 Task: Create a due date automation trigger when advanced on, on the tuesday of the week before a card is due add dates starting next week at 11:00 AM.
Action: Mouse moved to (1323, 101)
Screenshot: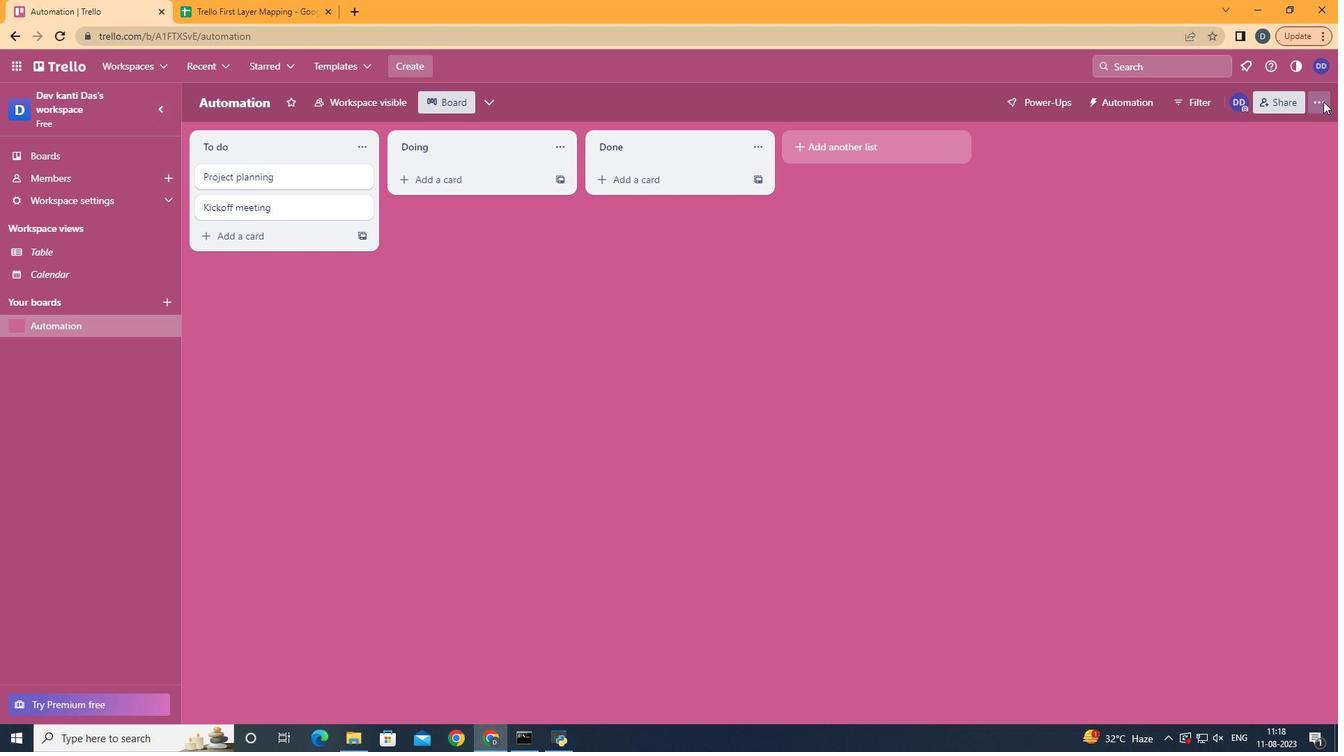 
Action: Mouse pressed left at (1323, 101)
Screenshot: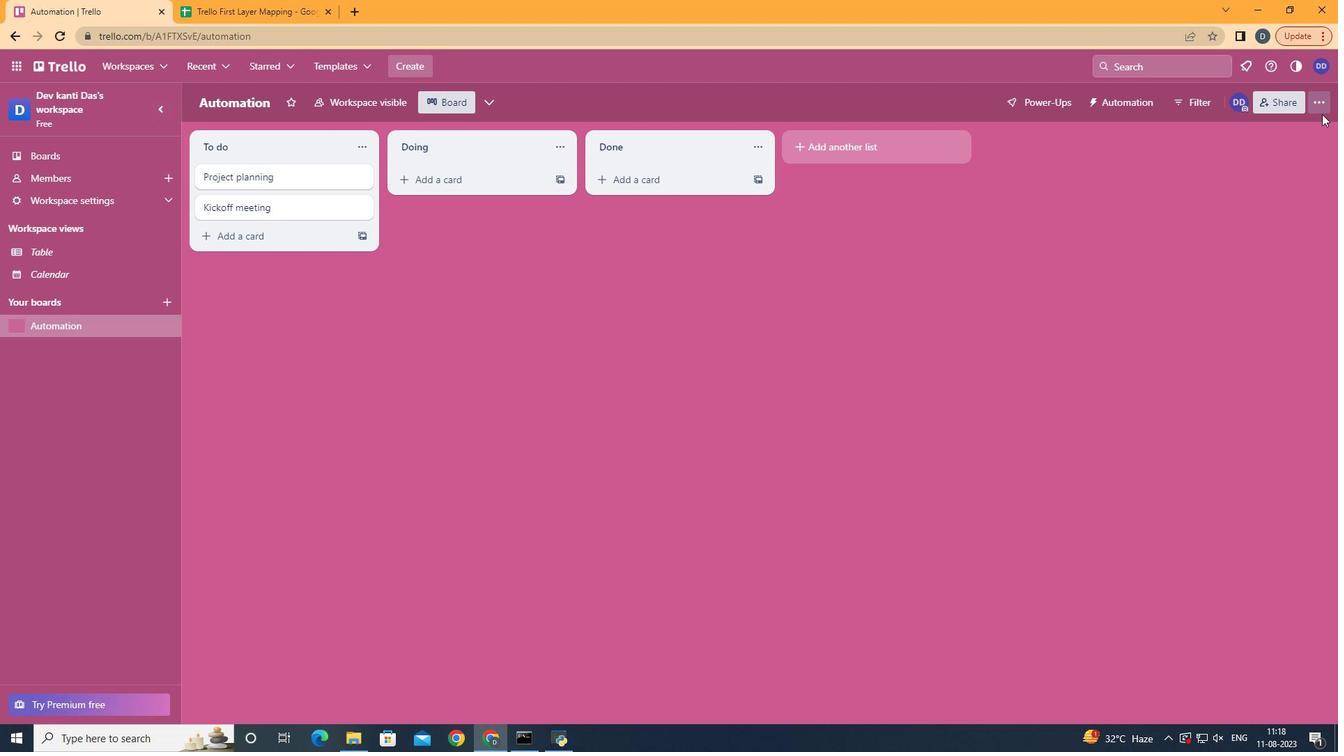 
Action: Mouse moved to (1252, 295)
Screenshot: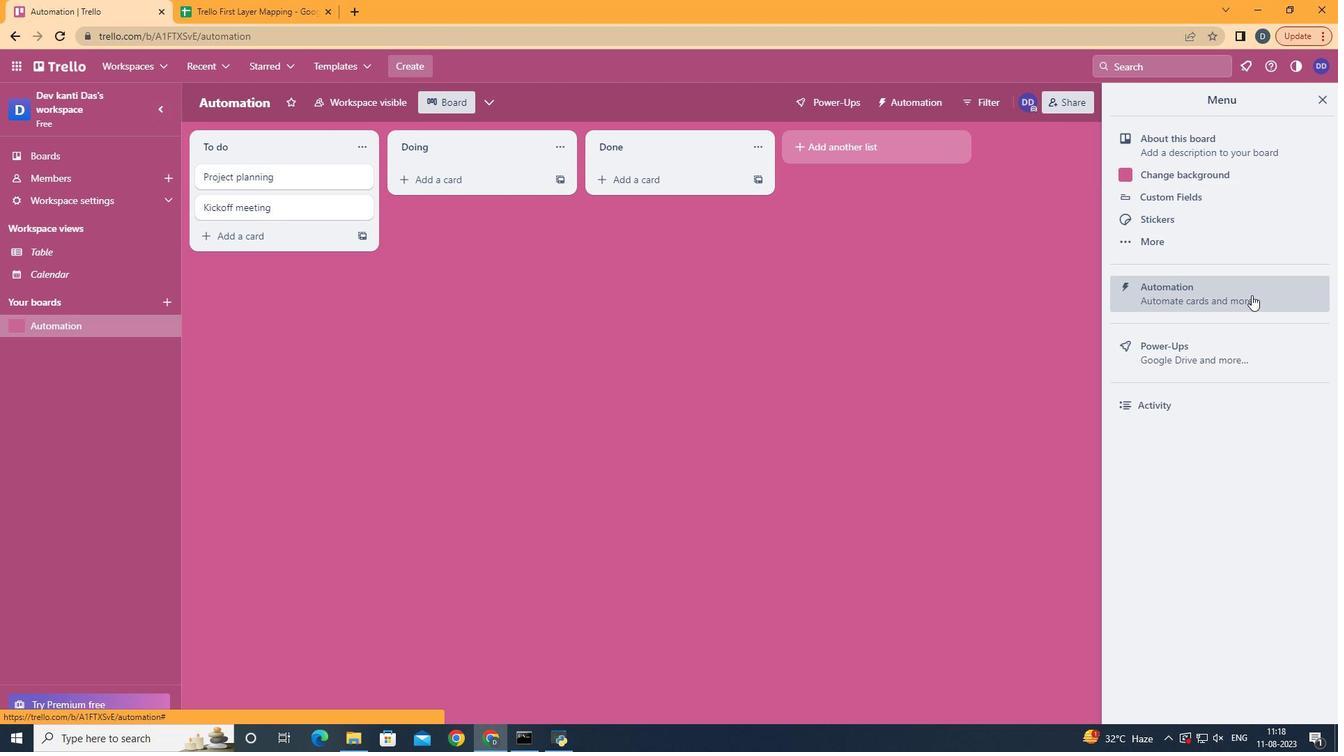 
Action: Mouse pressed left at (1252, 295)
Screenshot: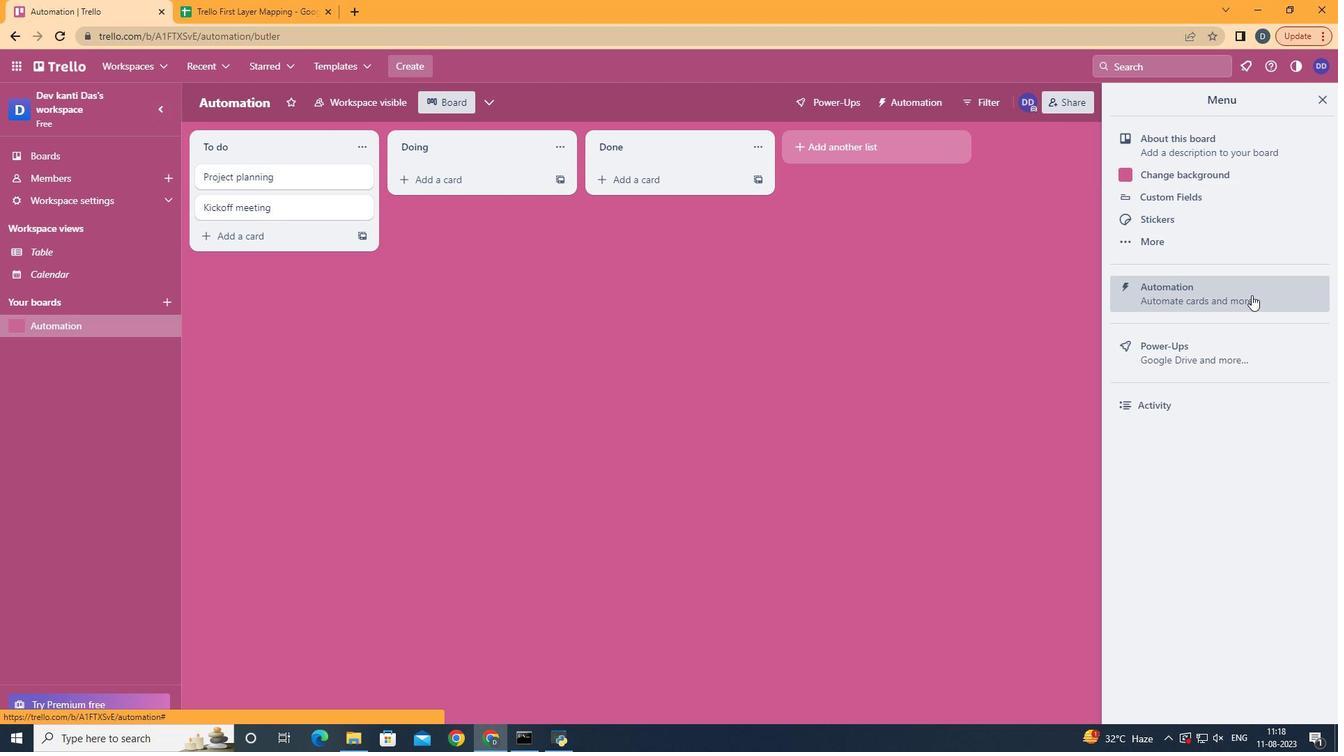 
Action: Mouse moved to (291, 282)
Screenshot: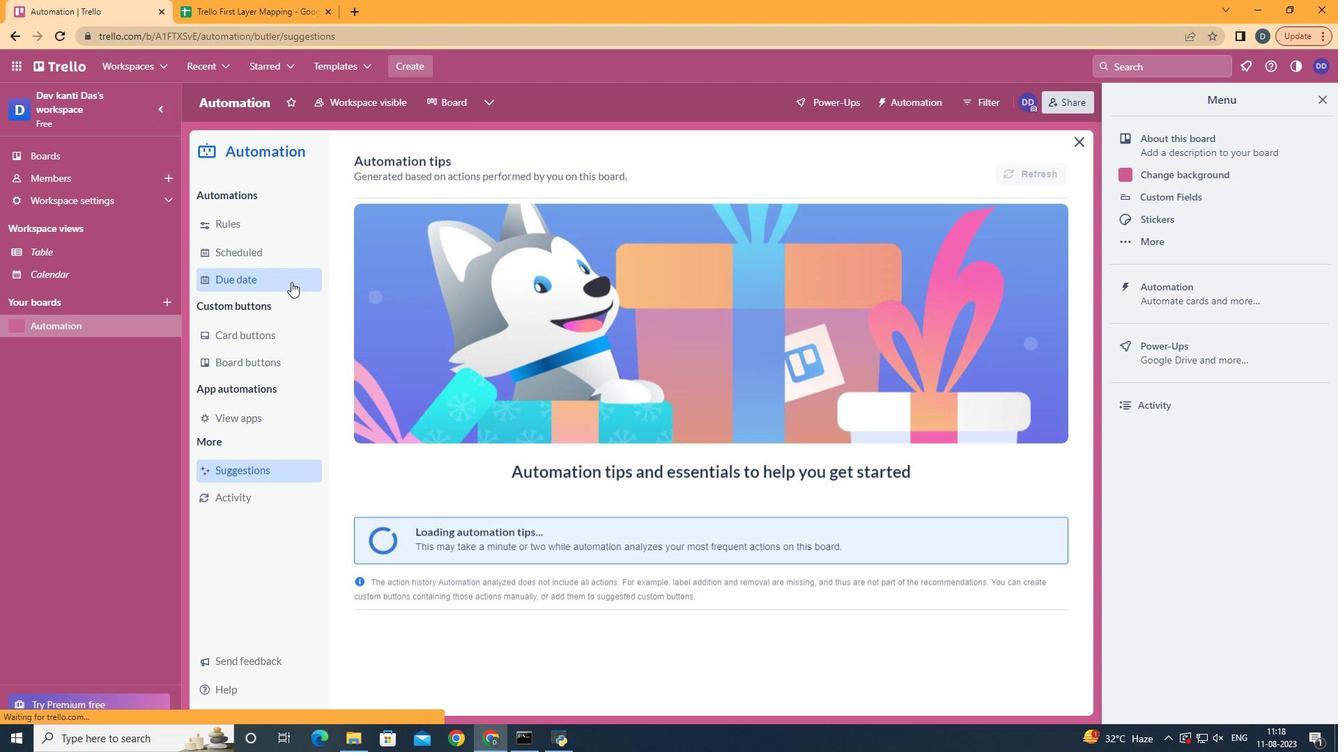 
Action: Mouse pressed left at (291, 282)
Screenshot: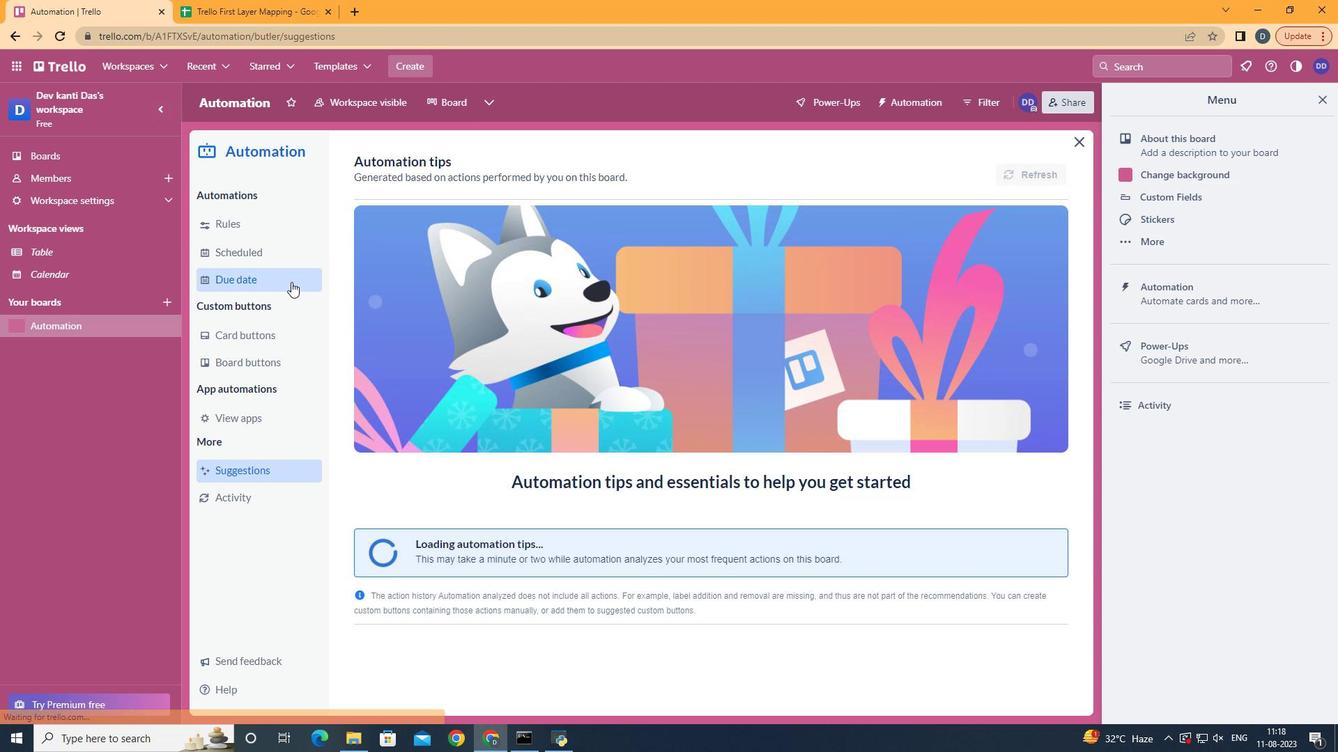 
Action: Mouse moved to (977, 162)
Screenshot: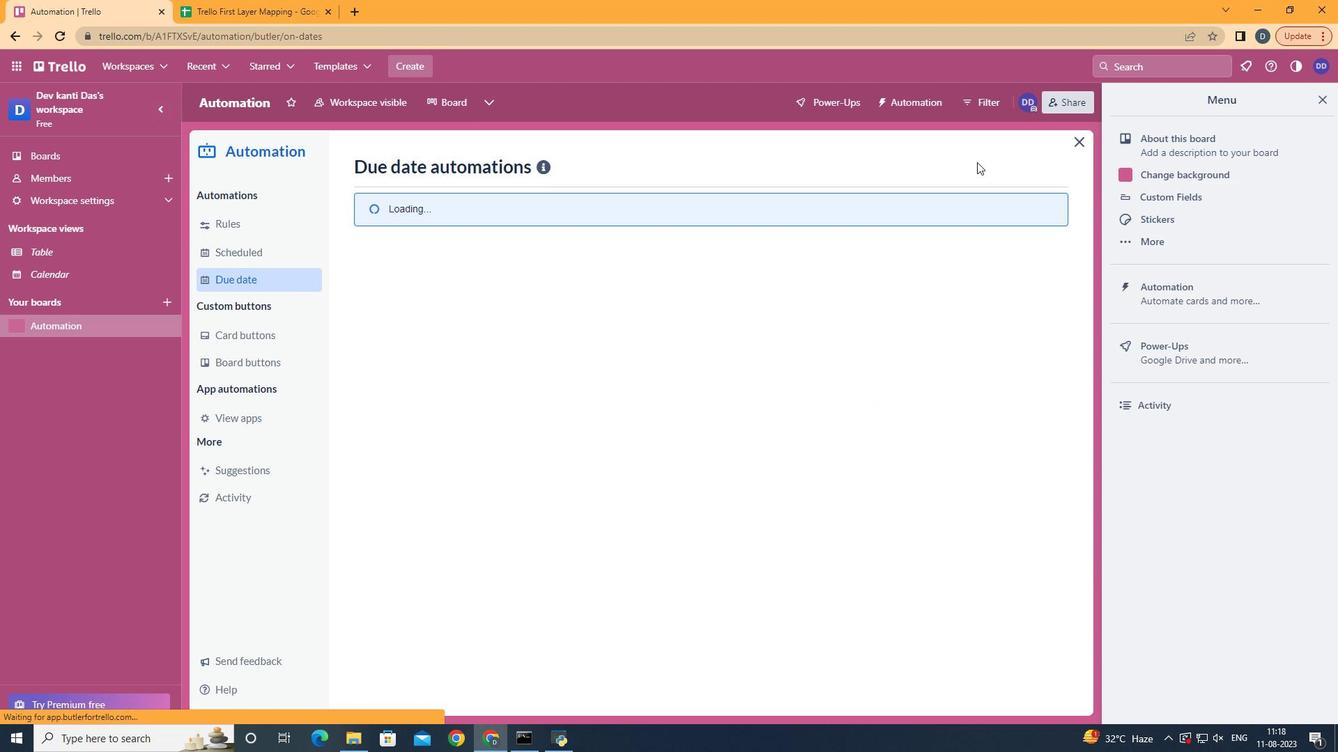 
Action: Mouse pressed left at (977, 162)
Screenshot: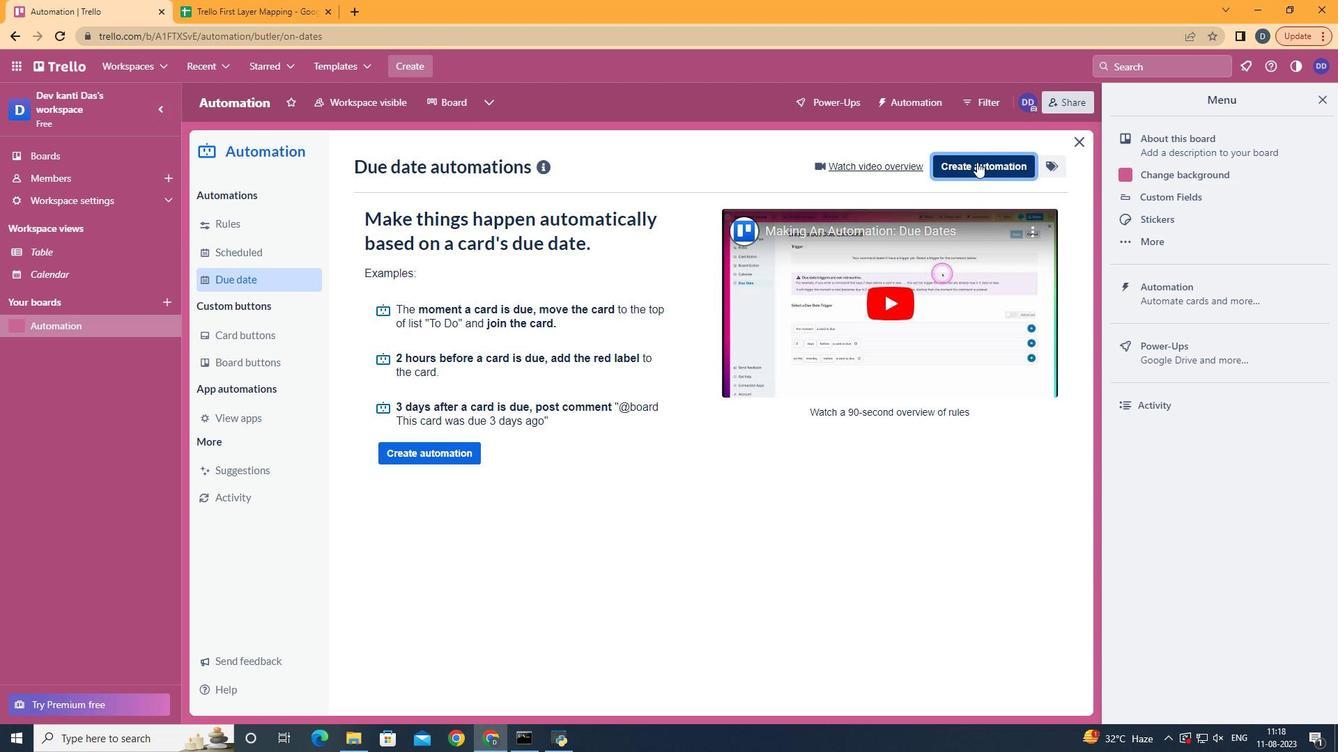 
Action: Mouse moved to (699, 299)
Screenshot: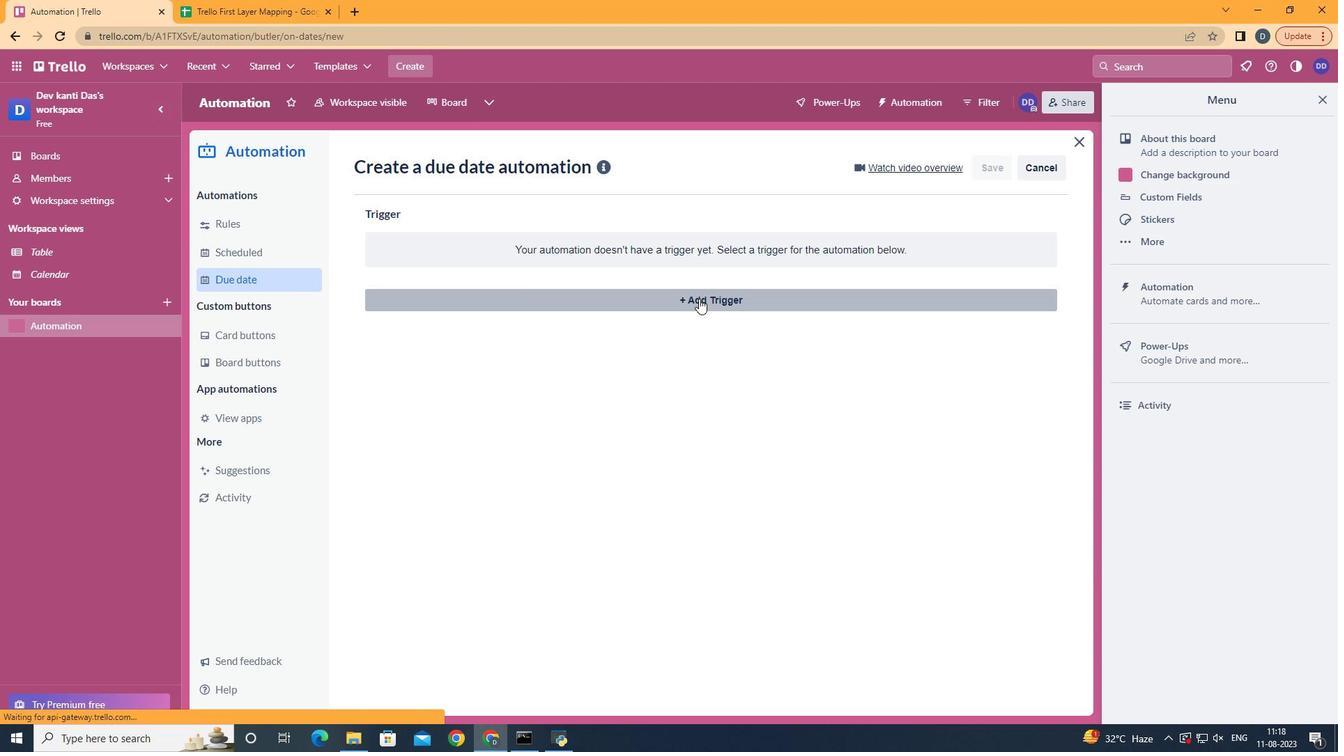 
Action: Mouse pressed left at (699, 299)
Screenshot: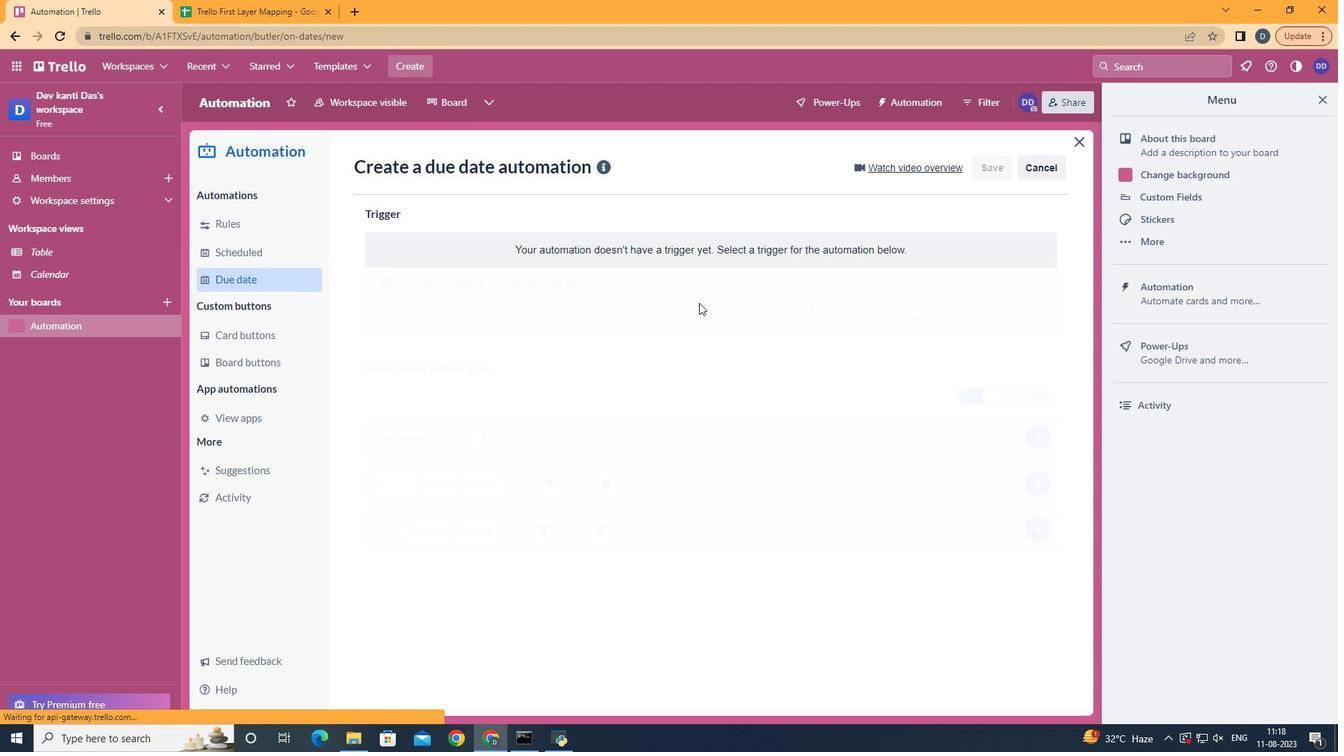 
Action: Mouse moved to (444, 382)
Screenshot: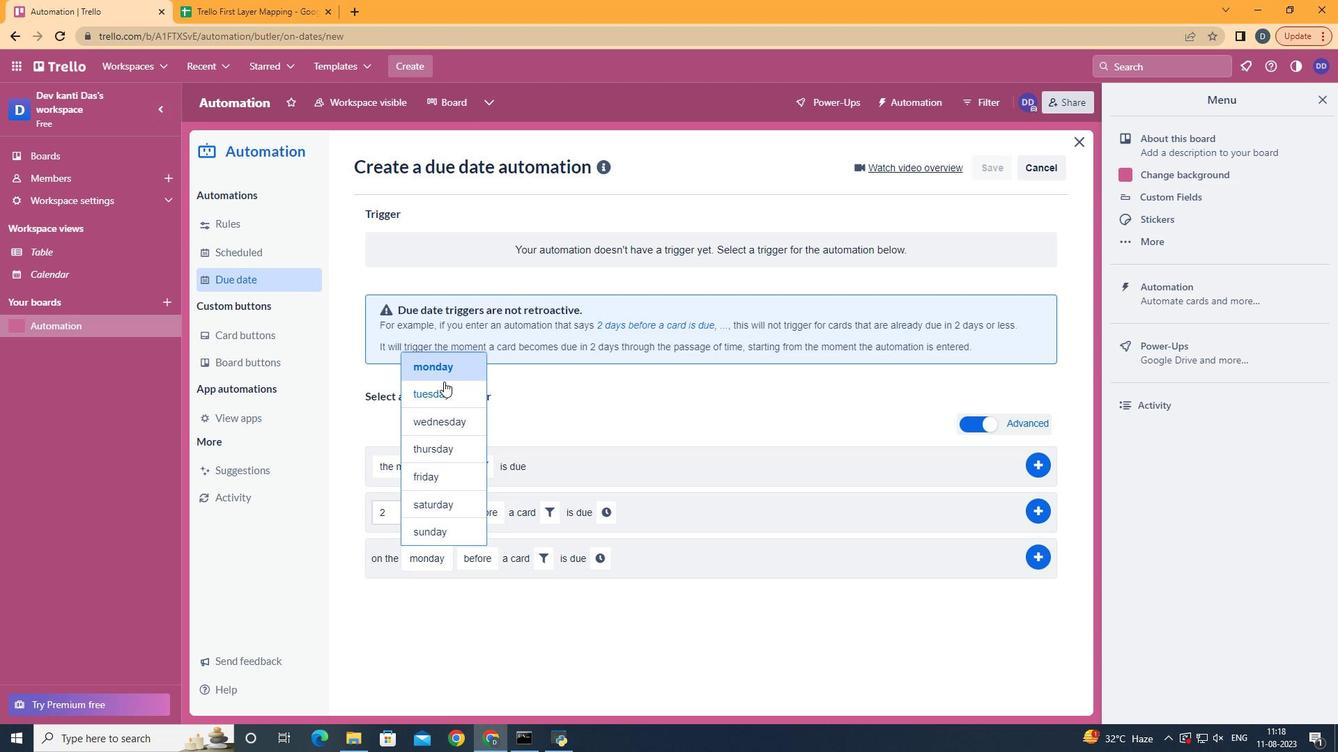 
Action: Mouse pressed left at (444, 382)
Screenshot: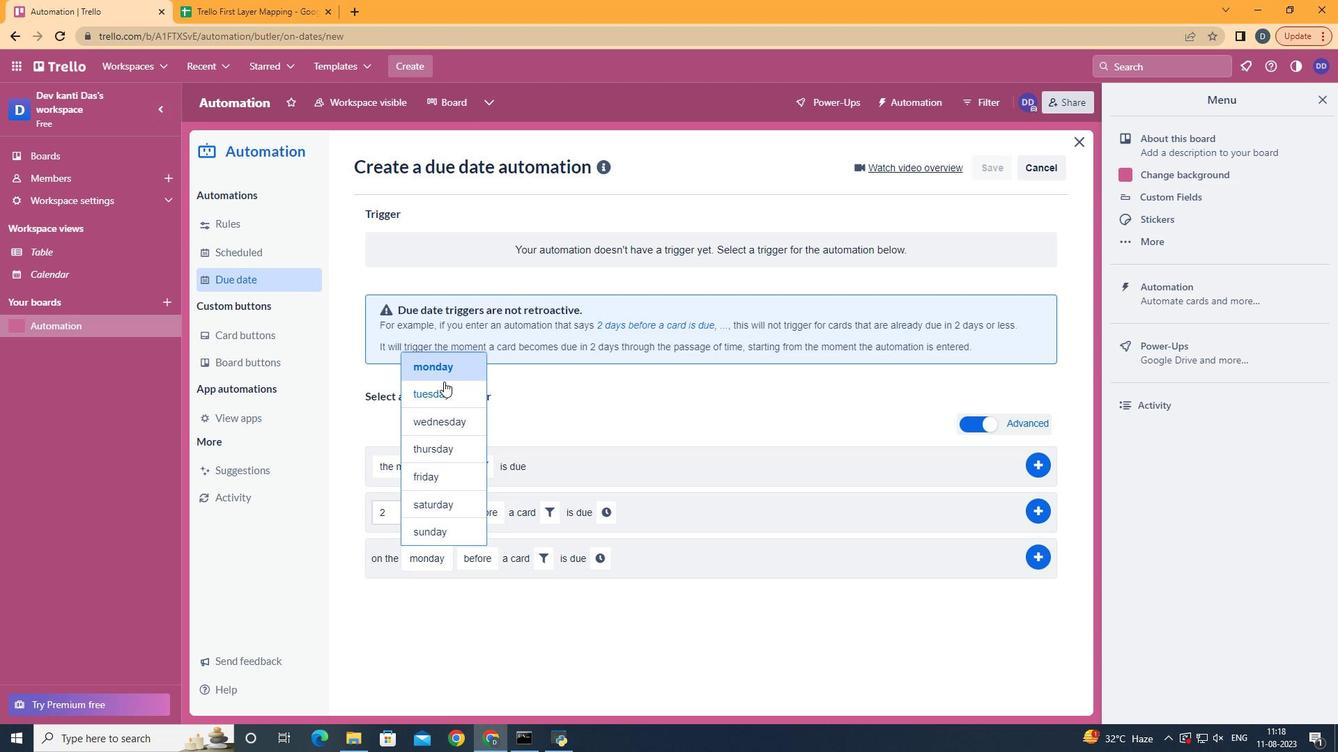 
Action: Mouse moved to (510, 669)
Screenshot: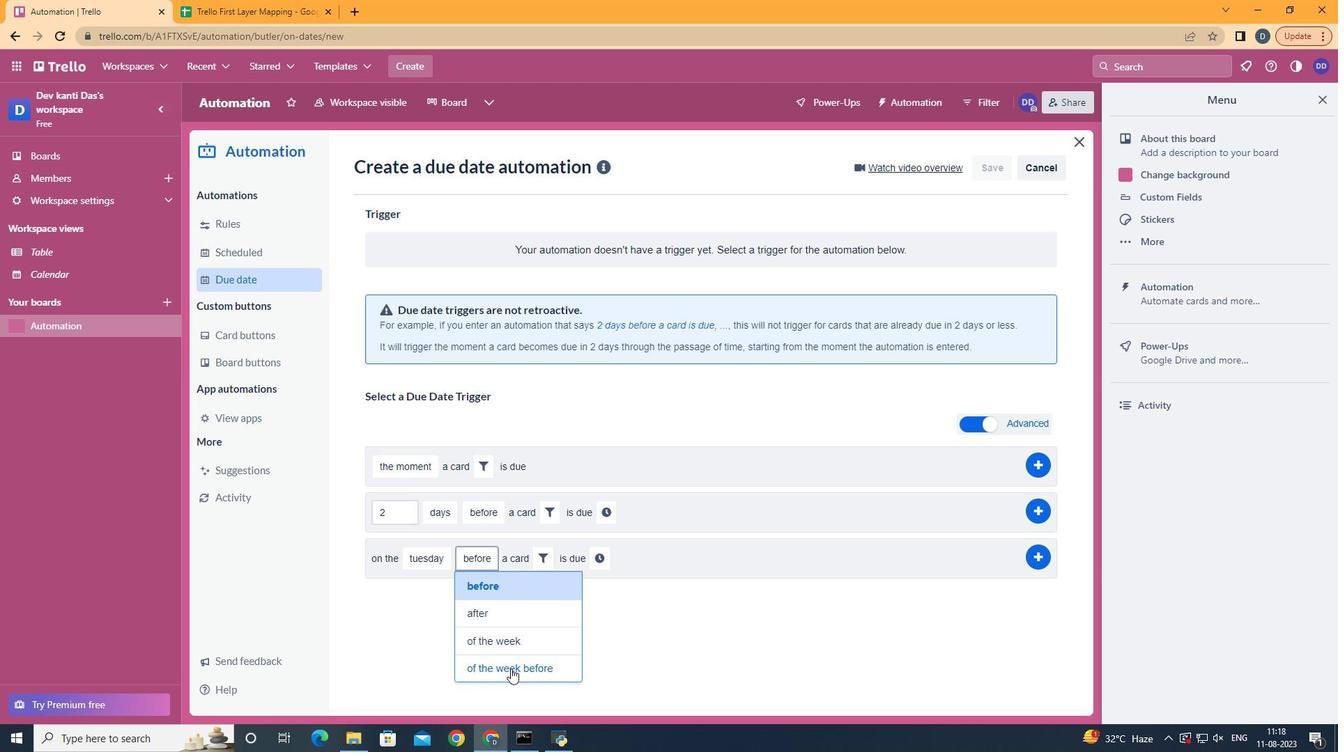 
Action: Mouse pressed left at (510, 669)
Screenshot: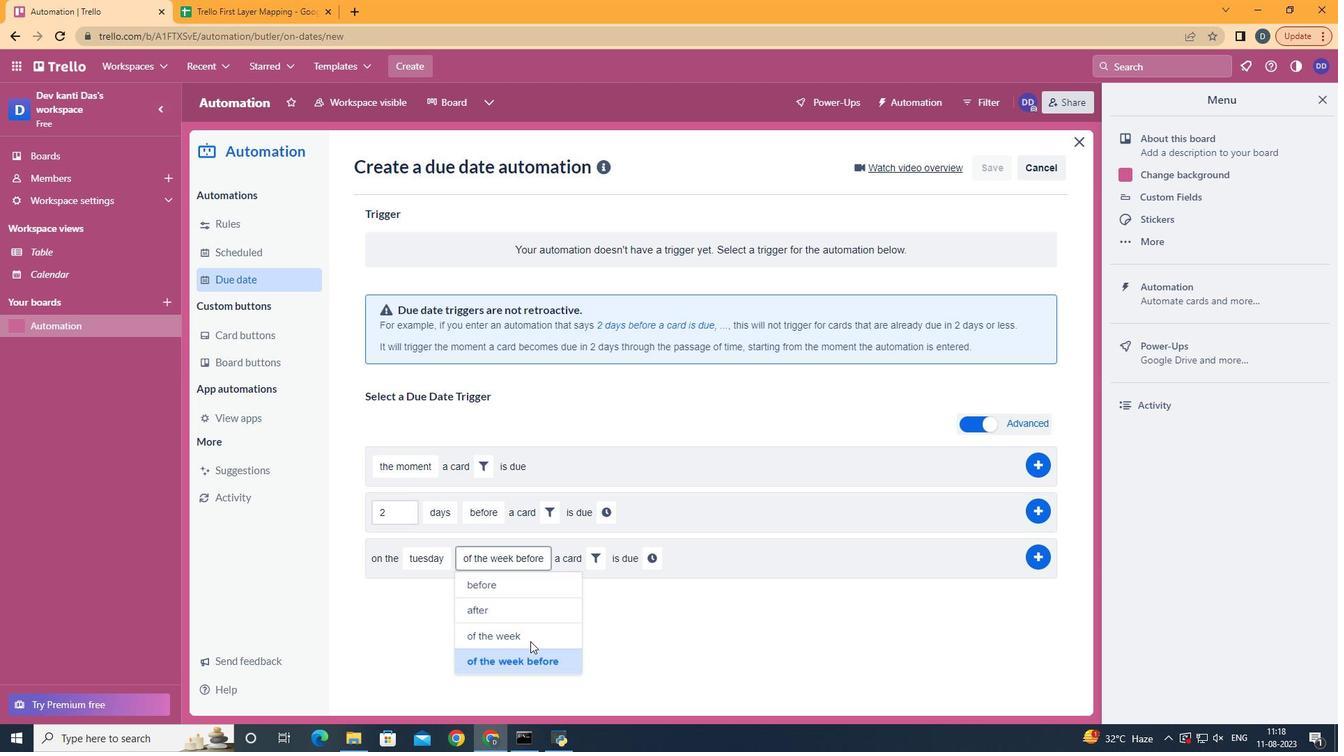 
Action: Mouse moved to (585, 556)
Screenshot: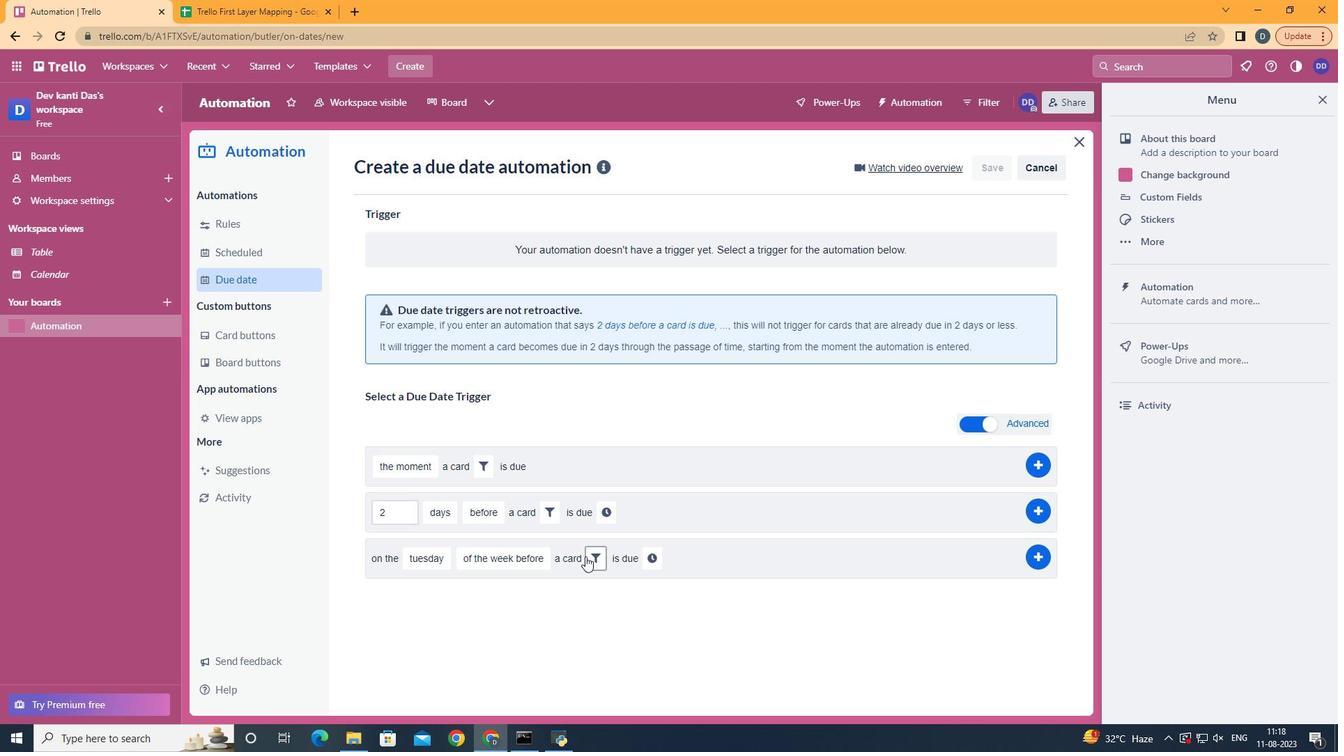 
Action: Mouse pressed left at (585, 556)
Screenshot: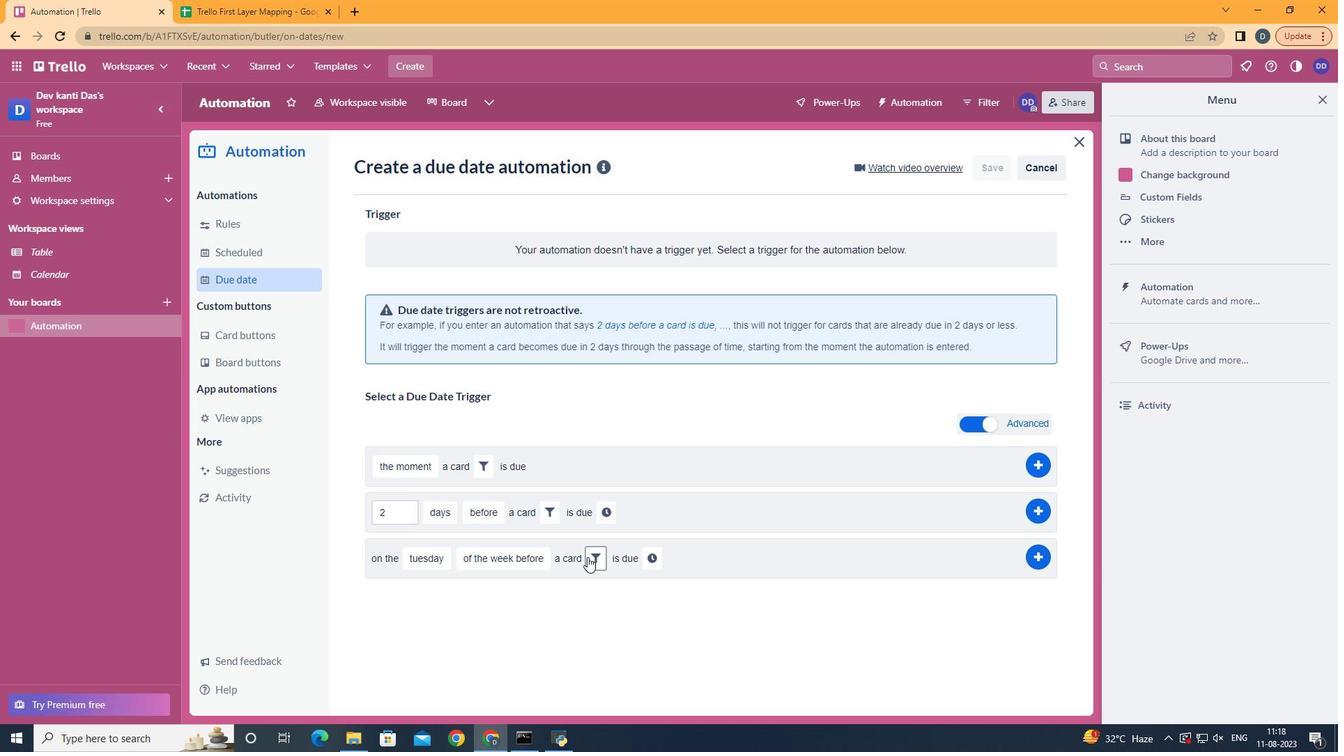 
Action: Mouse moved to (667, 600)
Screenshot: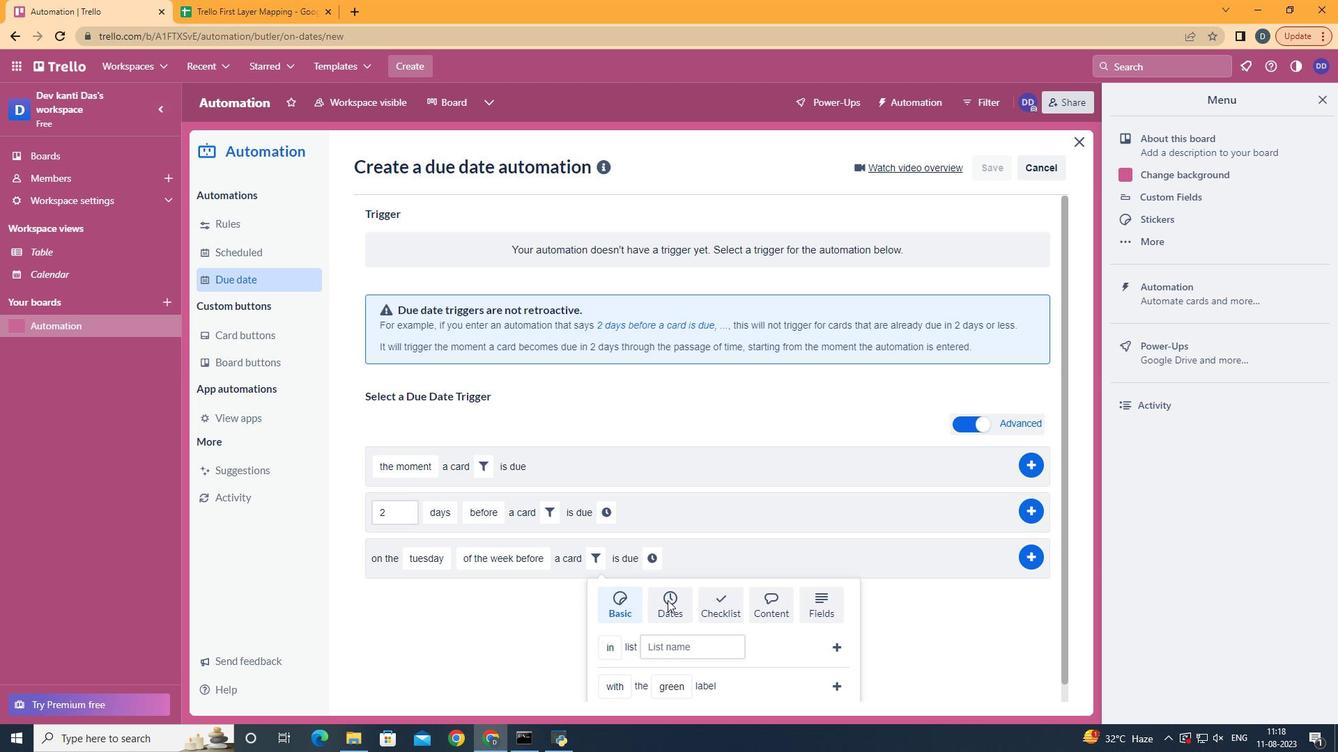 
Action: Mouse pressed left at (667, 600)
Screenshot: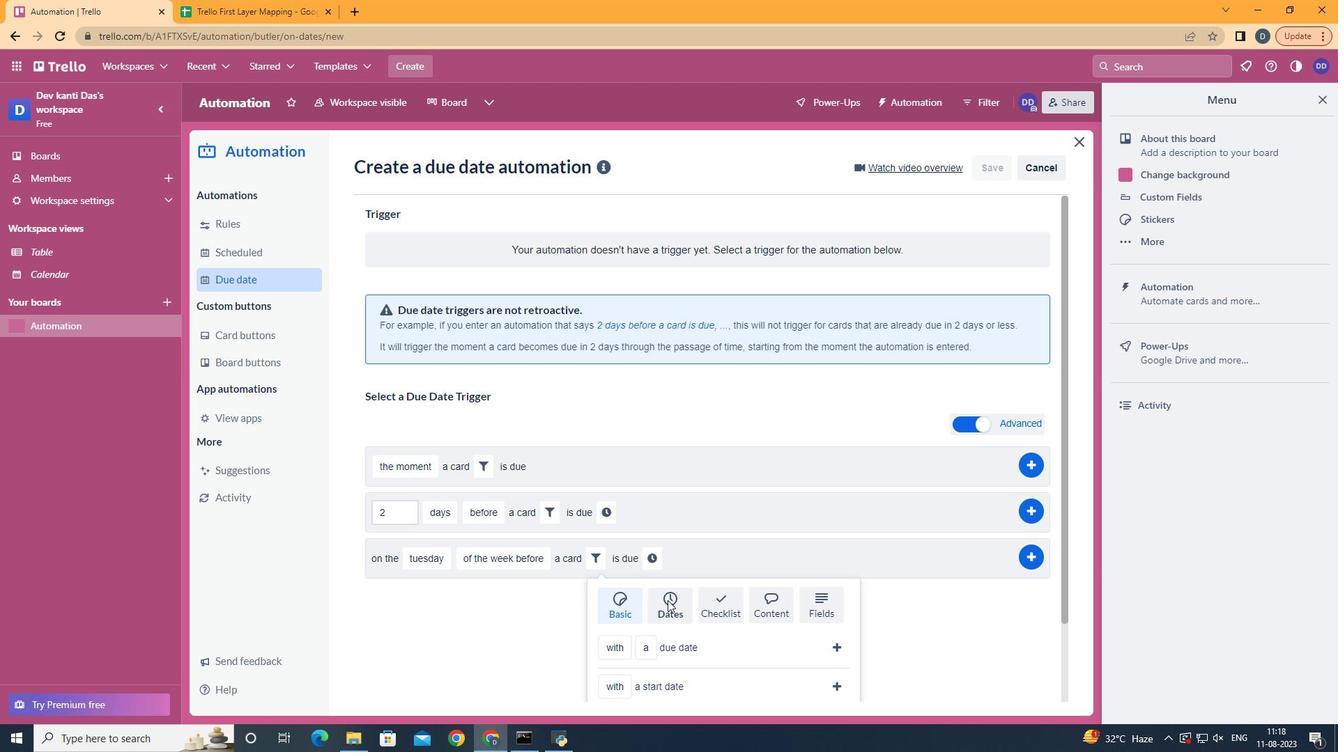 
Action: Mouse scrolled (667, 600) with delta (0, 0)
Screenshot: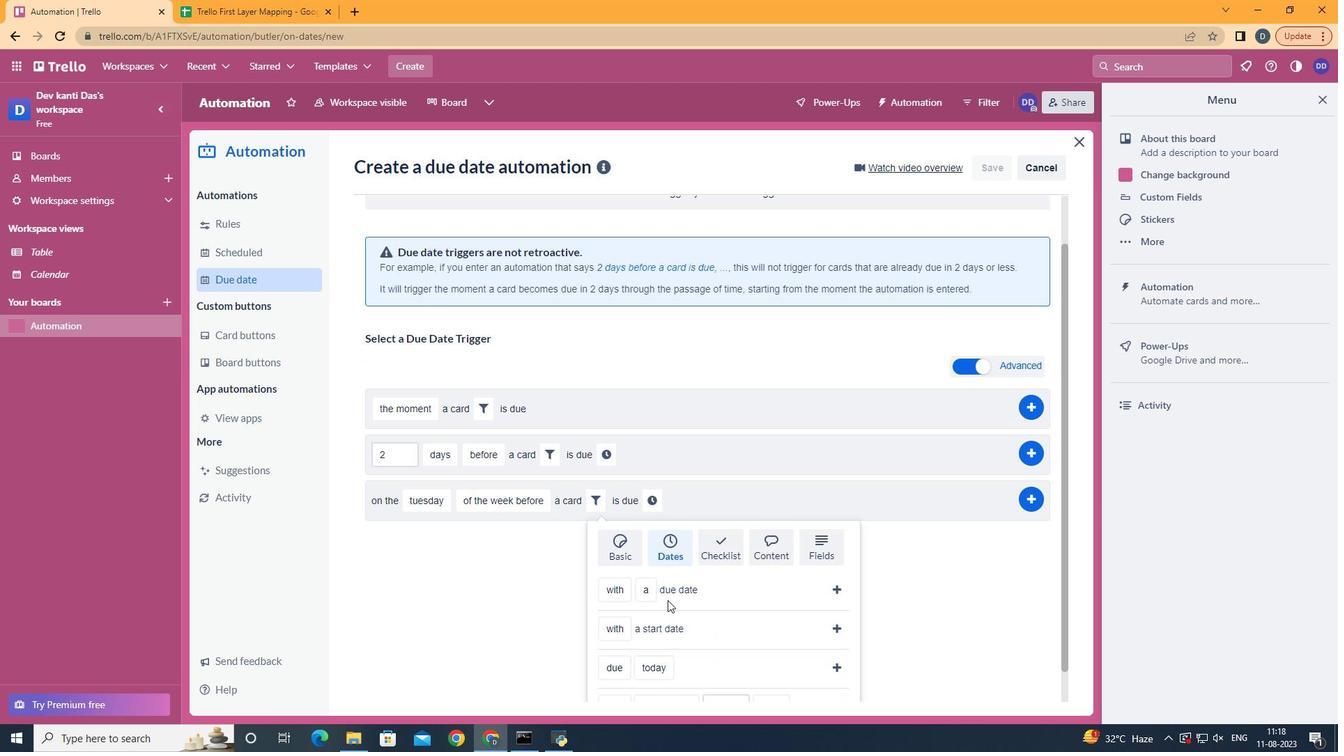 
Action: Mouse scrolled (667, 600) with delta (0, 0)
Screenshot: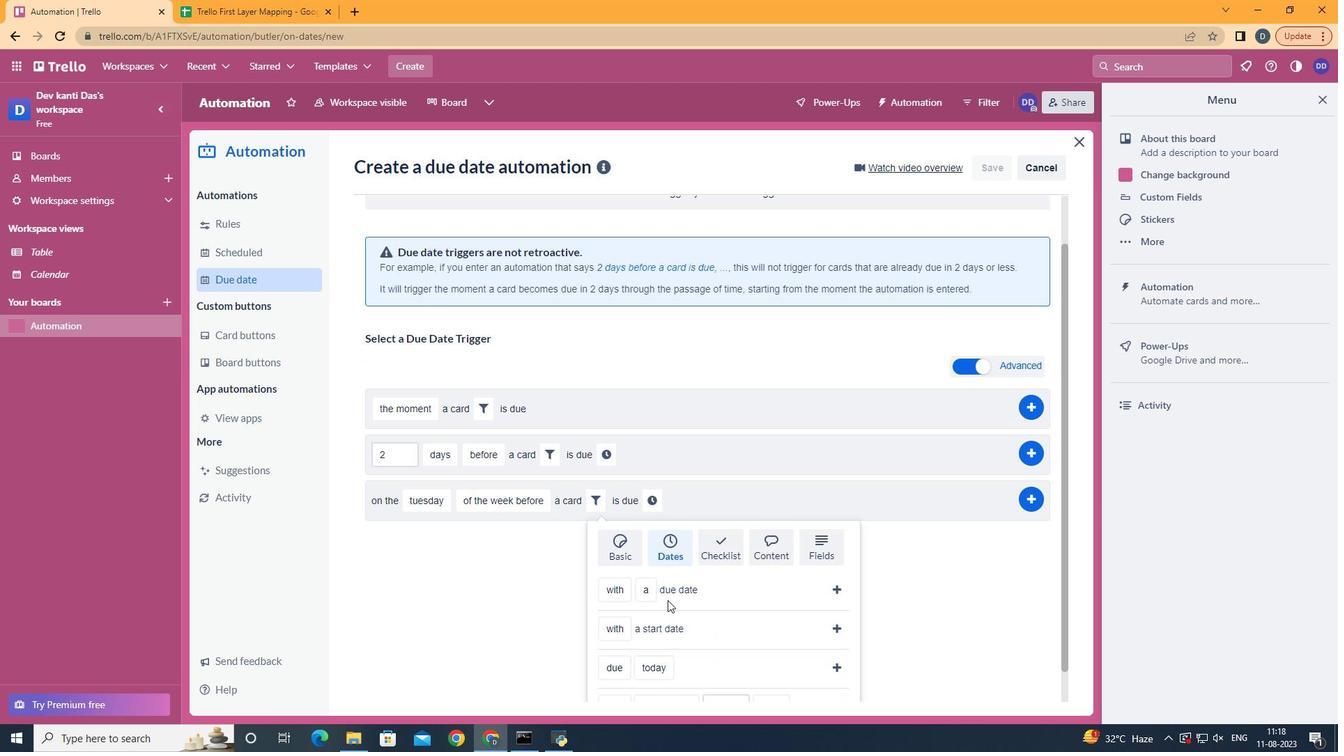 
Action: Mouse scrolled (667, 600) with delta (0, 0)
Screenshot: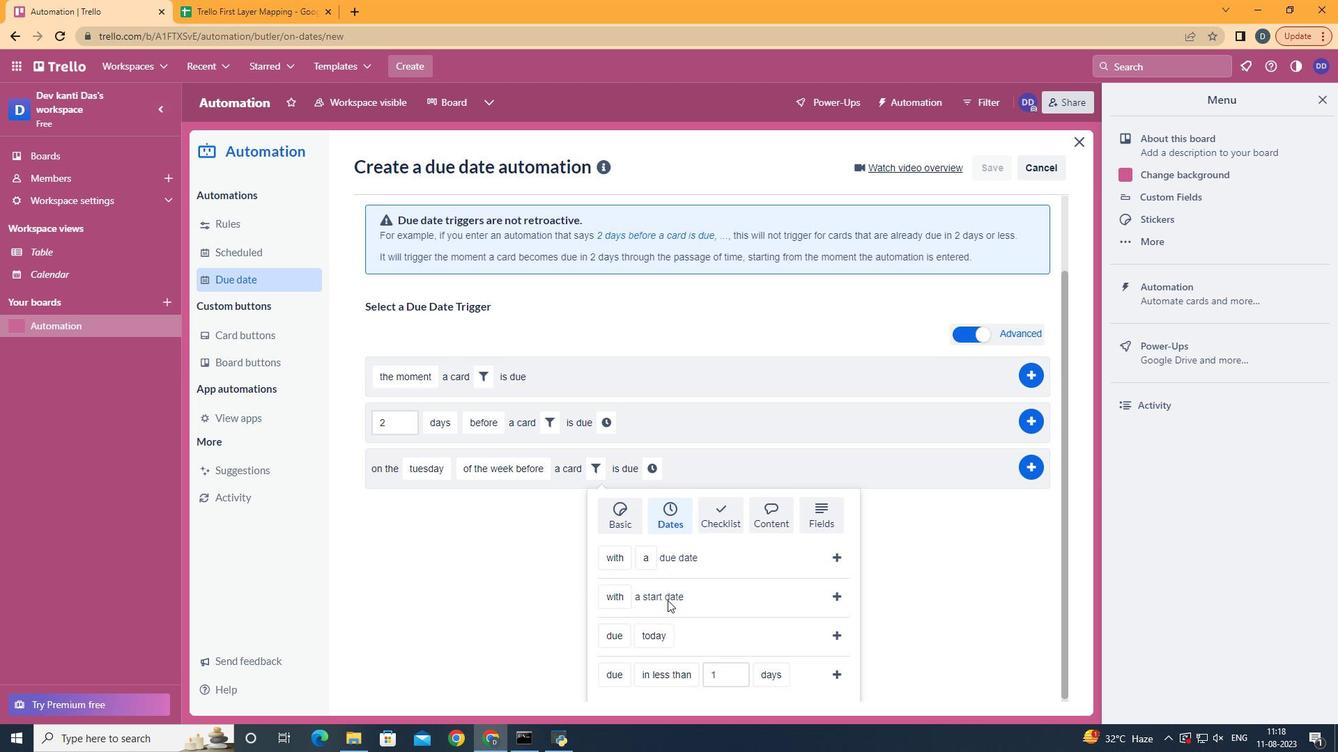 
Action: Mouse scrolled (667, 600) with delta (0, 0)
Screenshot: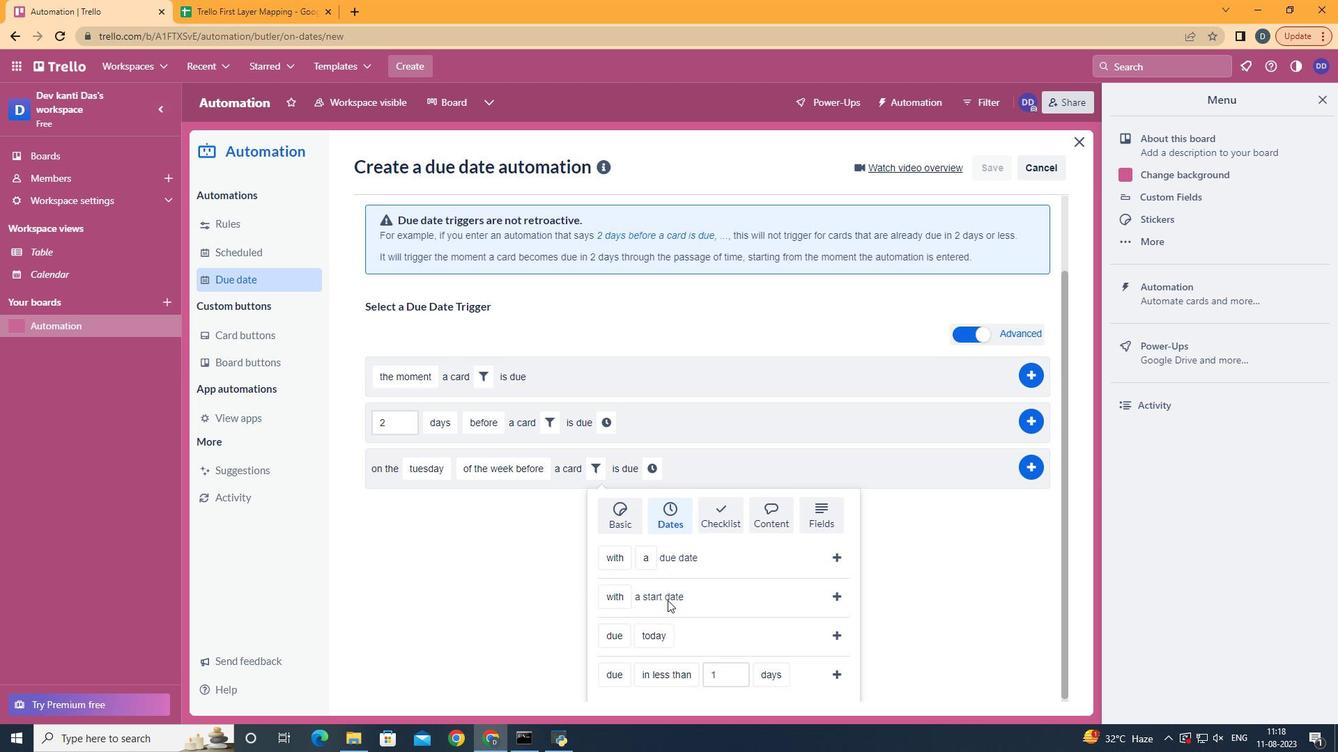 
Action: Mouse moved to (642, 577)
Screenshot: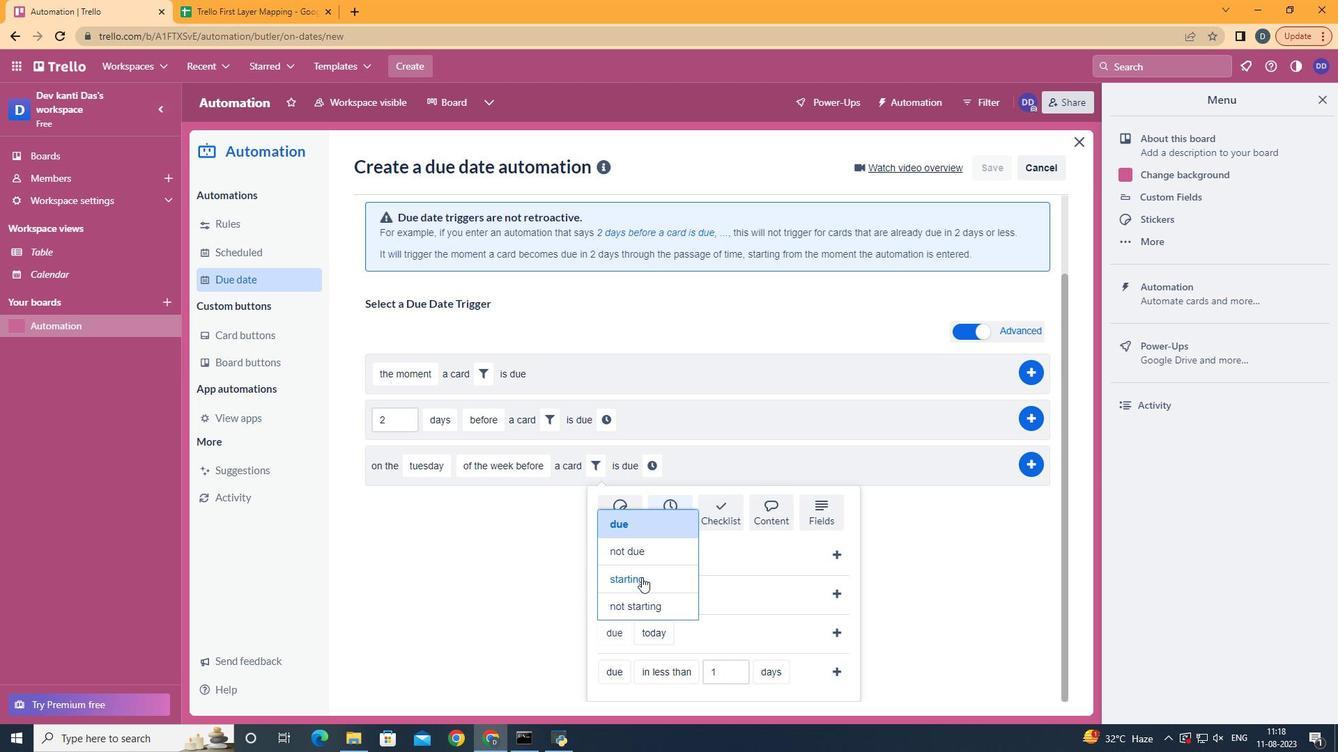 
Action: Mouse pressed left at (642, 577)
Screenshot: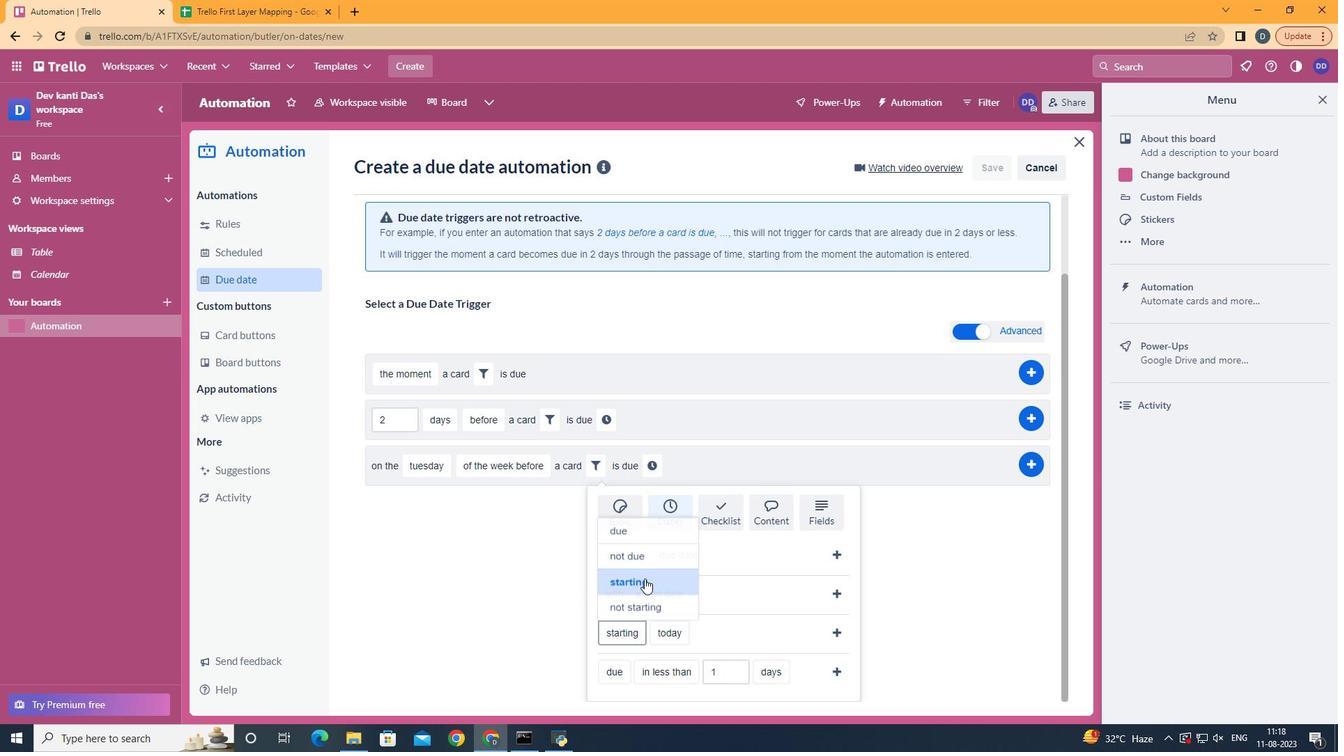 
Action: Mouse moved to (699, 547)
Screenshot: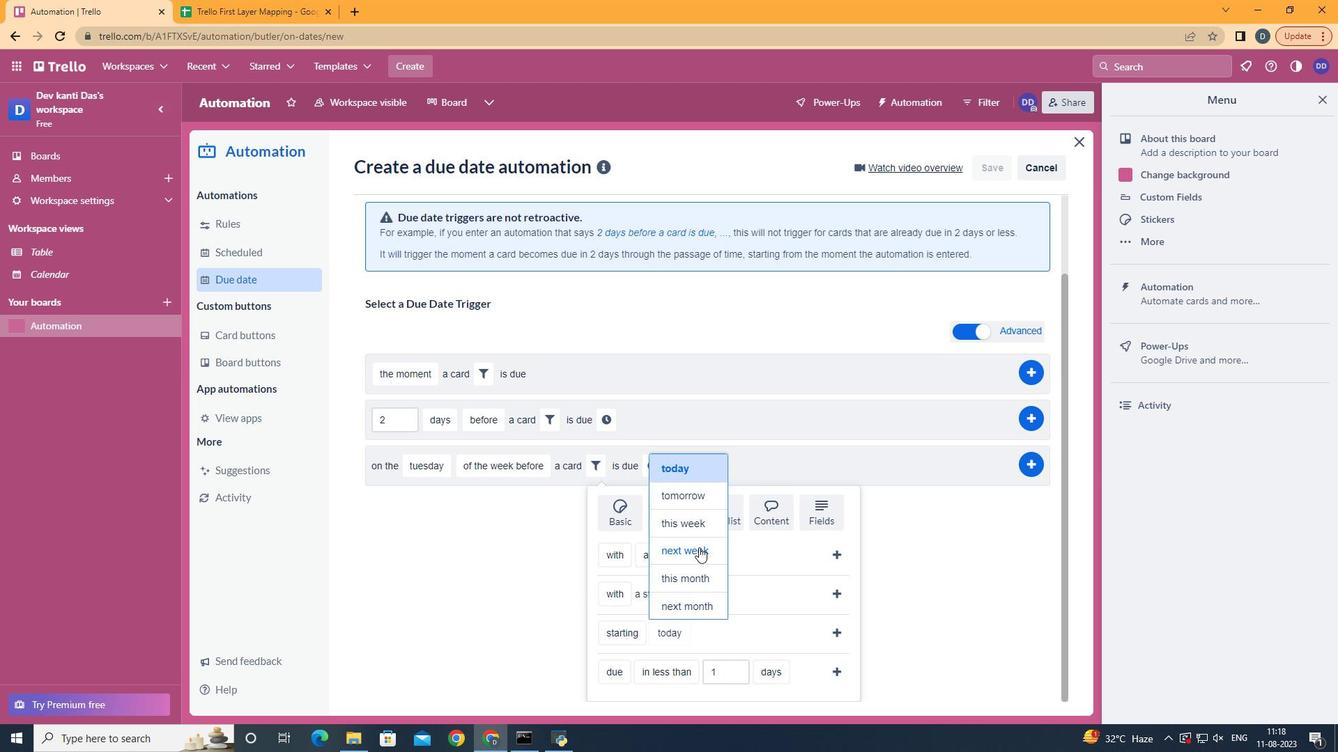 
Action: Mouse pressed left at (699, 547)
Screenshot: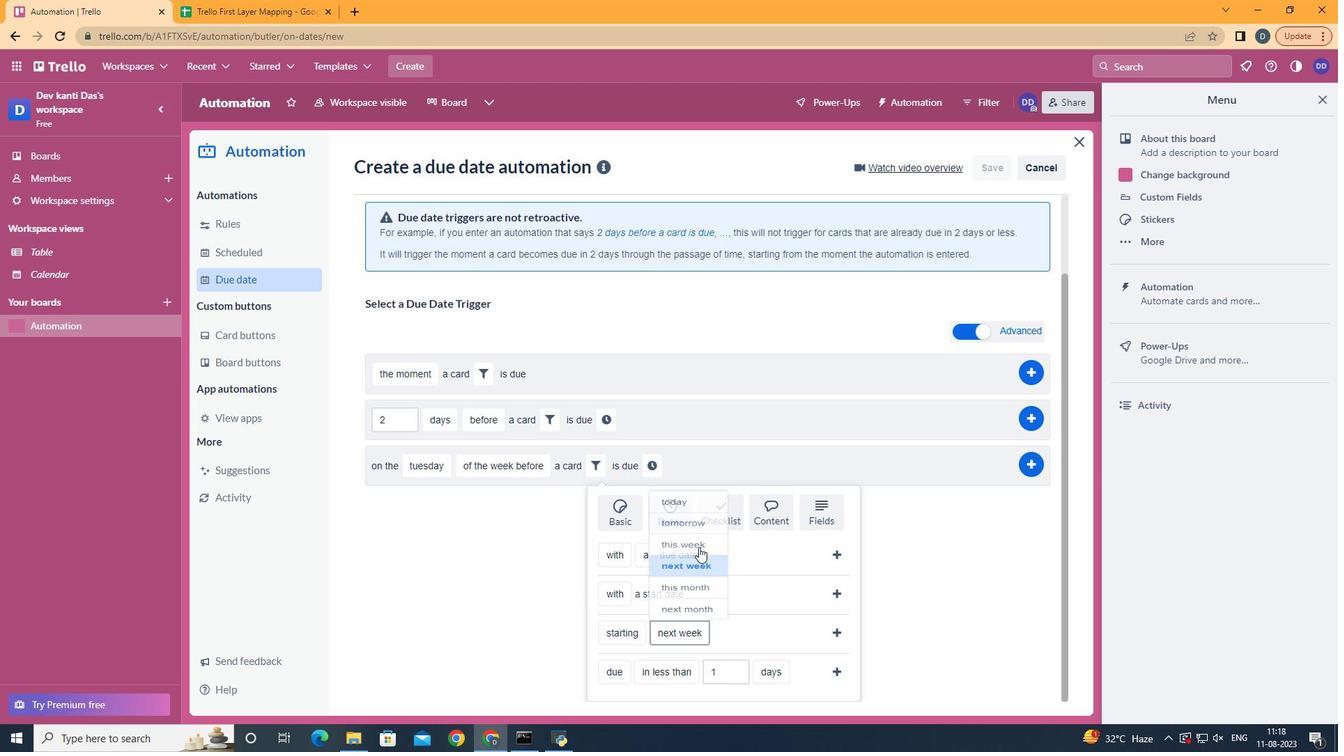 
Action: Mouse moved to (833, 639)
Screenshot: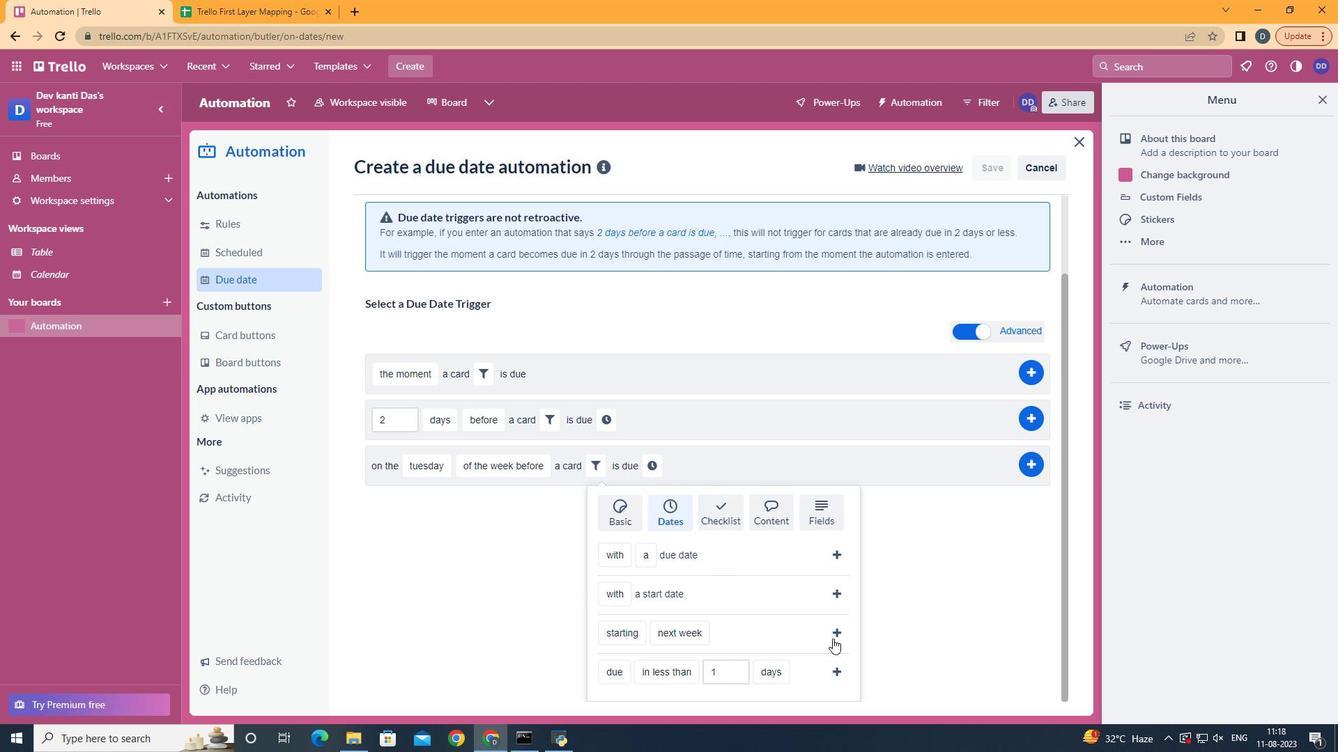 
Action: Mouse pressed left at (833, 639)
Screenshot: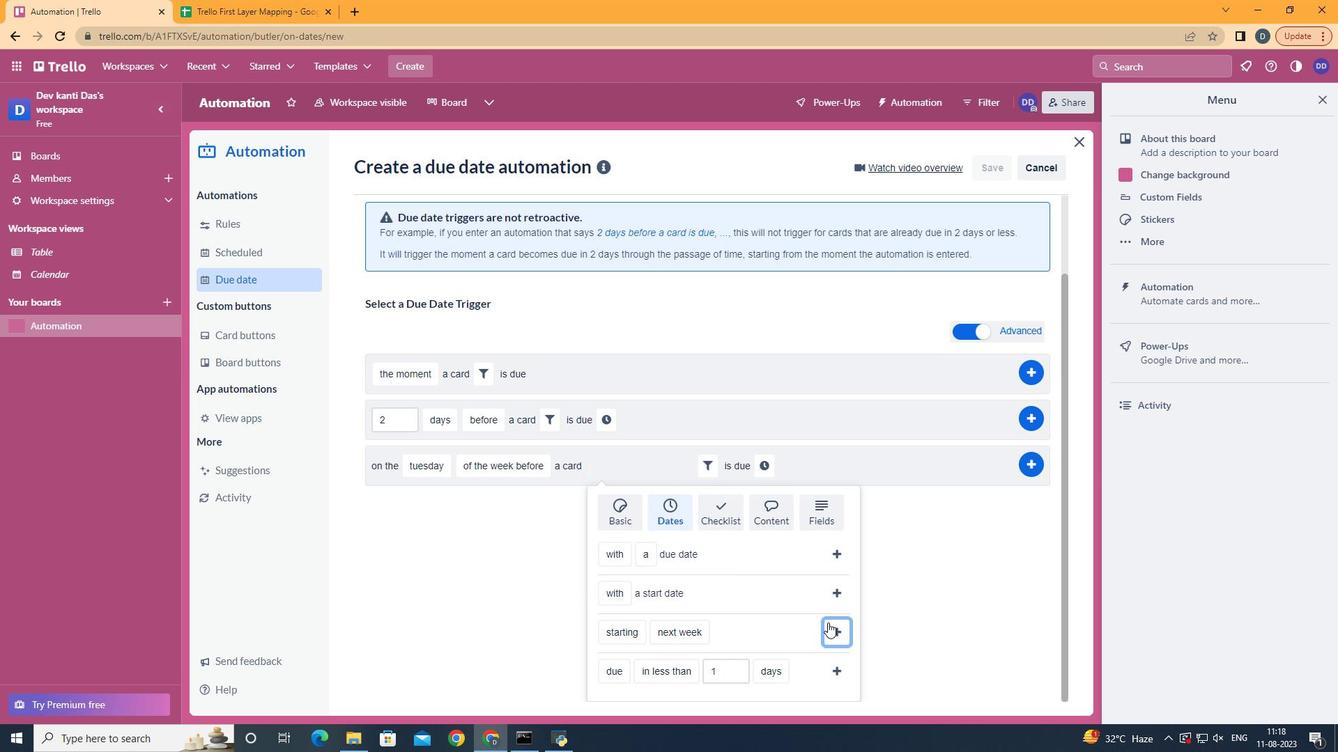 
Action: Mouse moved to (750, 554)
Screenshot: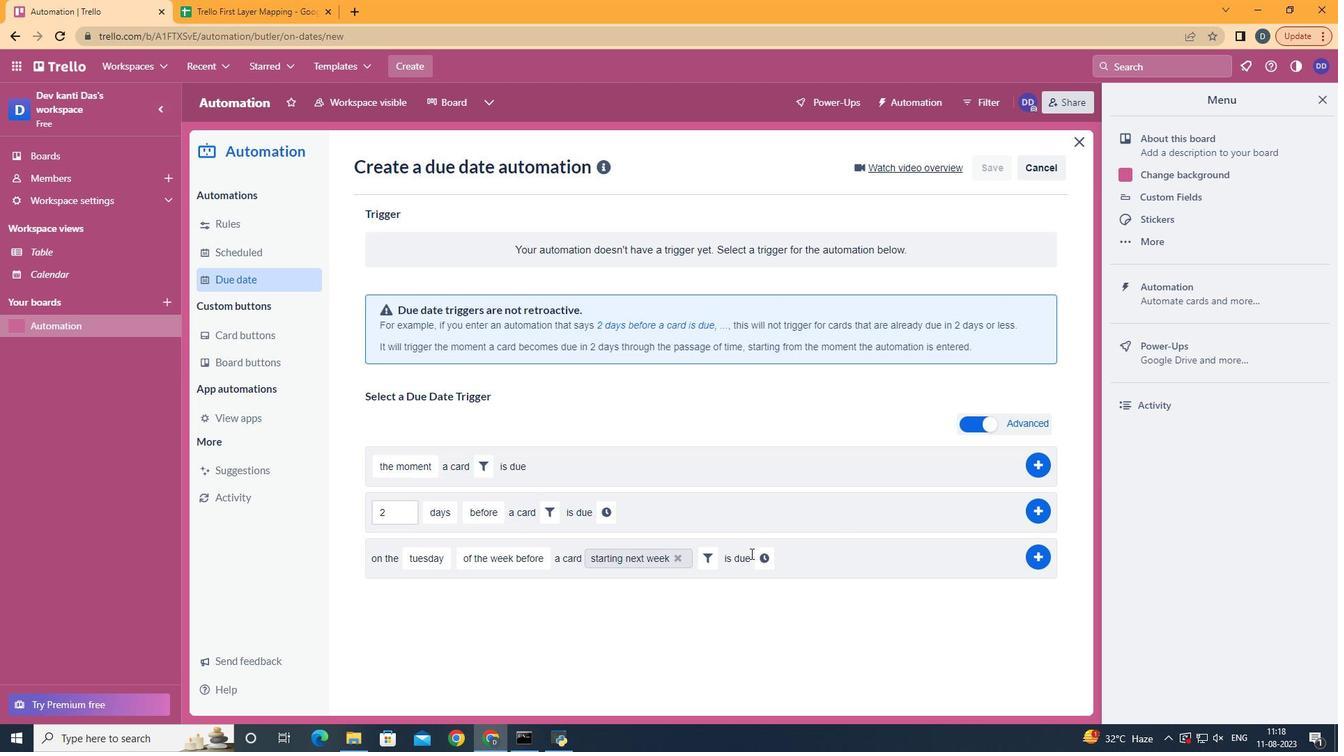 
Action: Mouse pressed left at (750, 554)
Screenshot: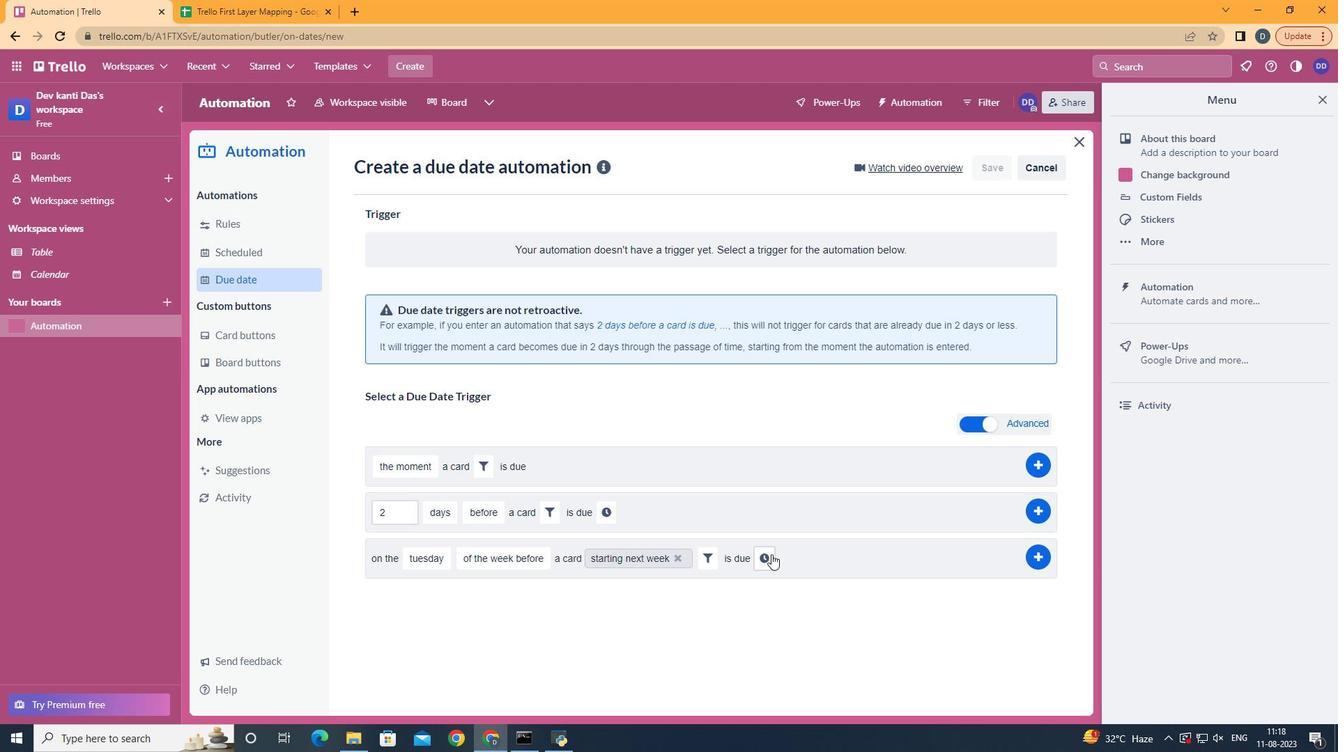 
Action: Mouse moved to (772, 554)
Screenshot: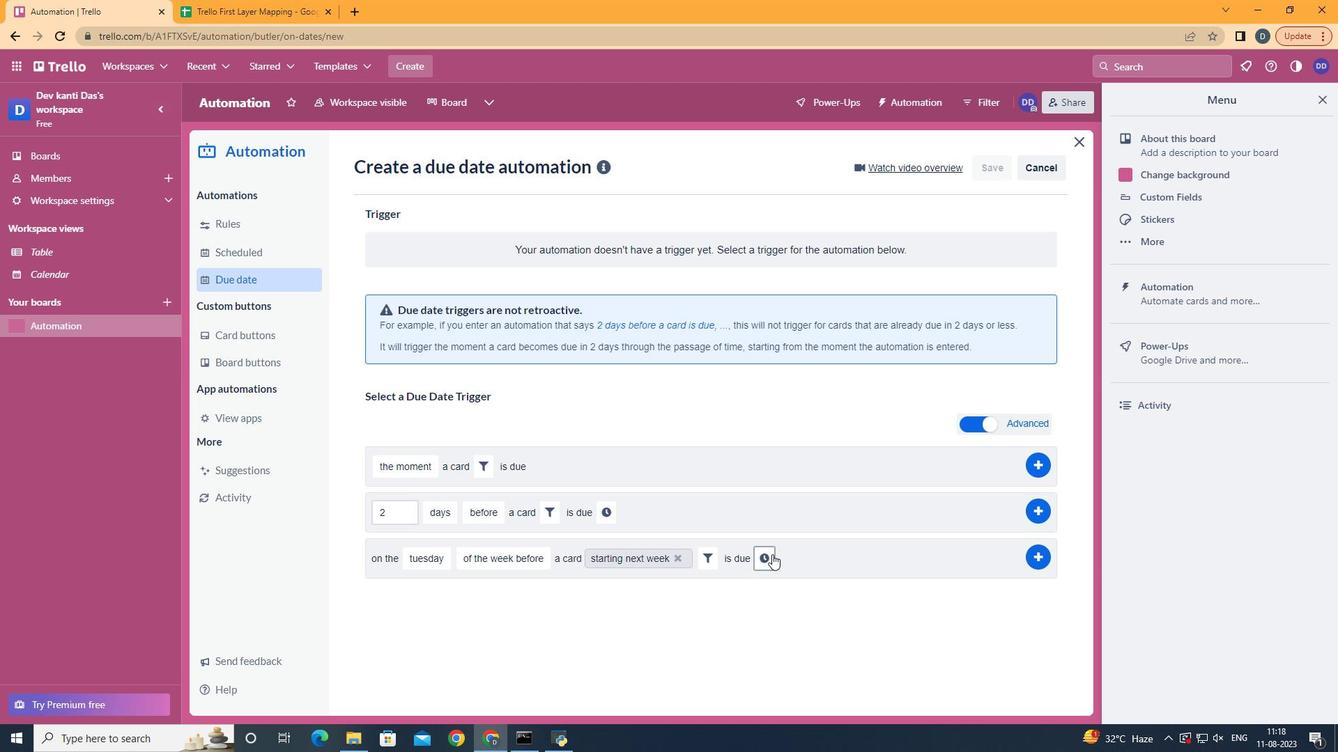 
Action: Mouse pressed left at (772, 554)
Screenshot: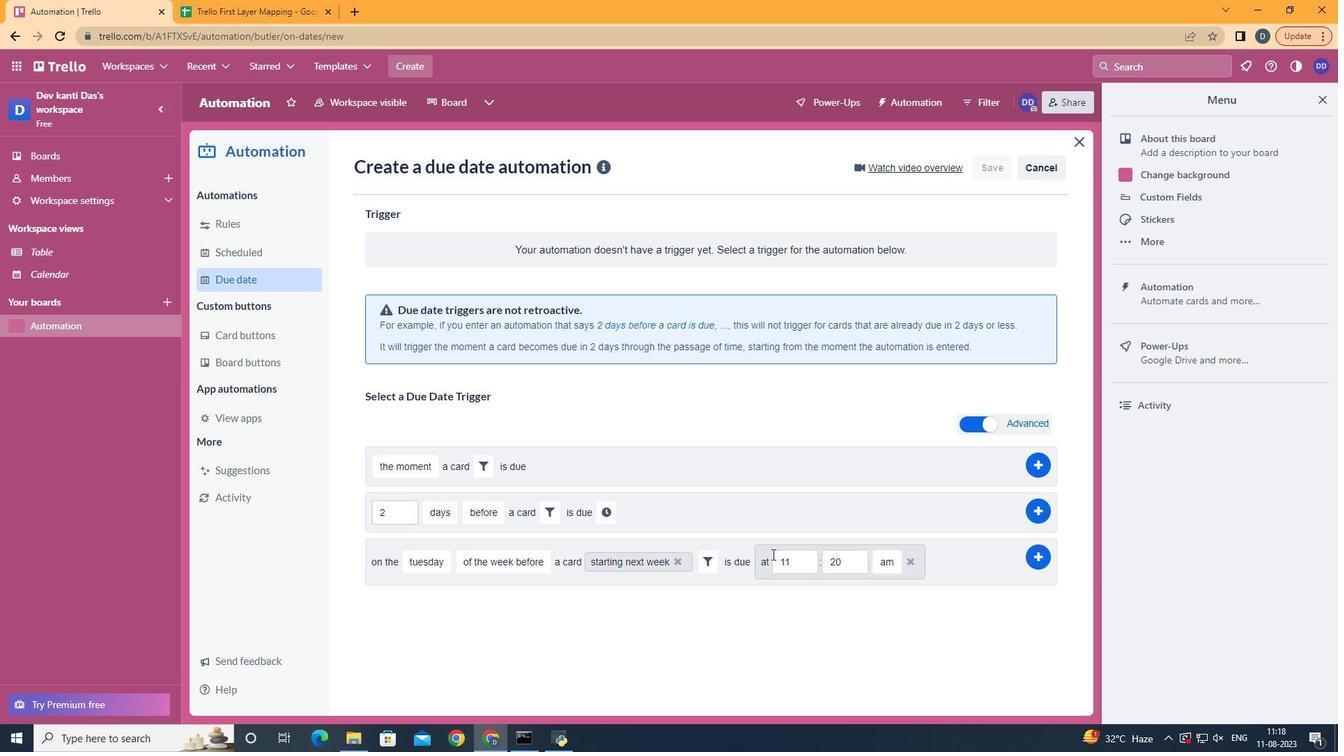 
Action: Mouse moved to (848, 563)
Screenshot: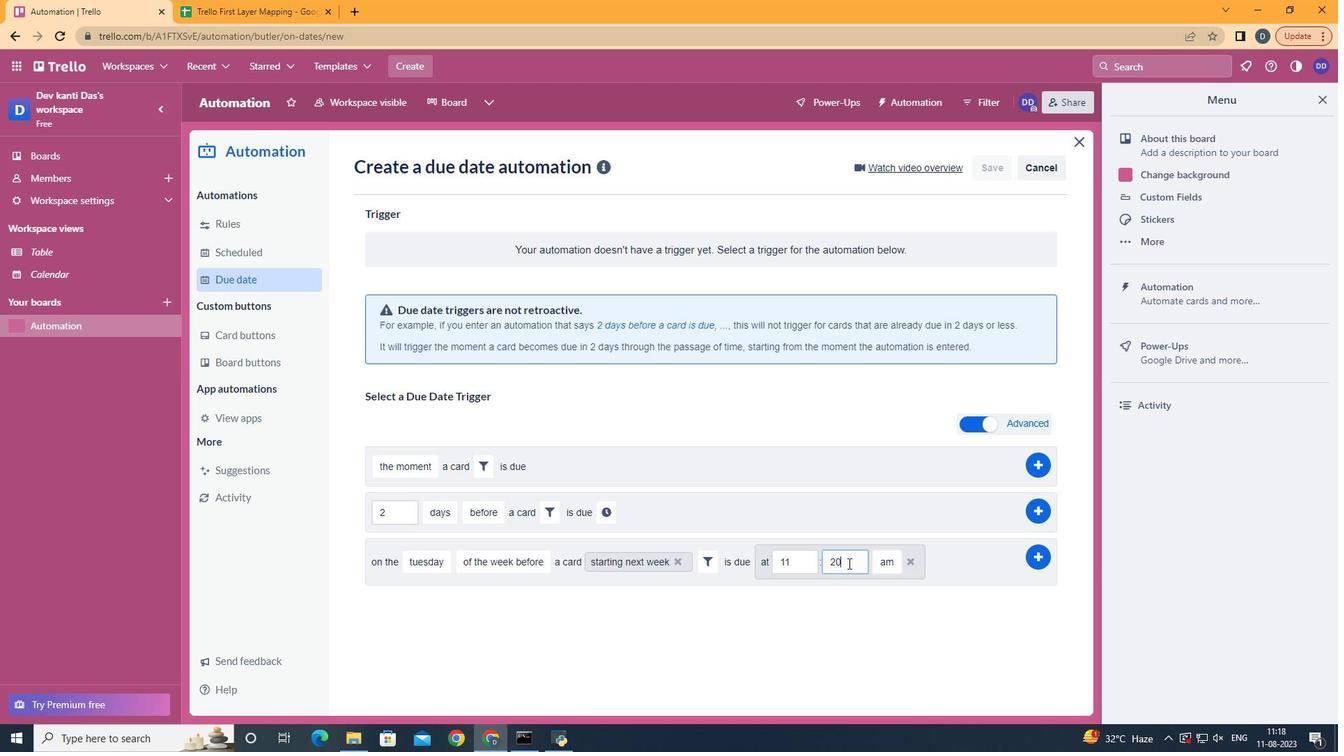 
Action: Mouse pressed left at (848, 563)
Screenshot: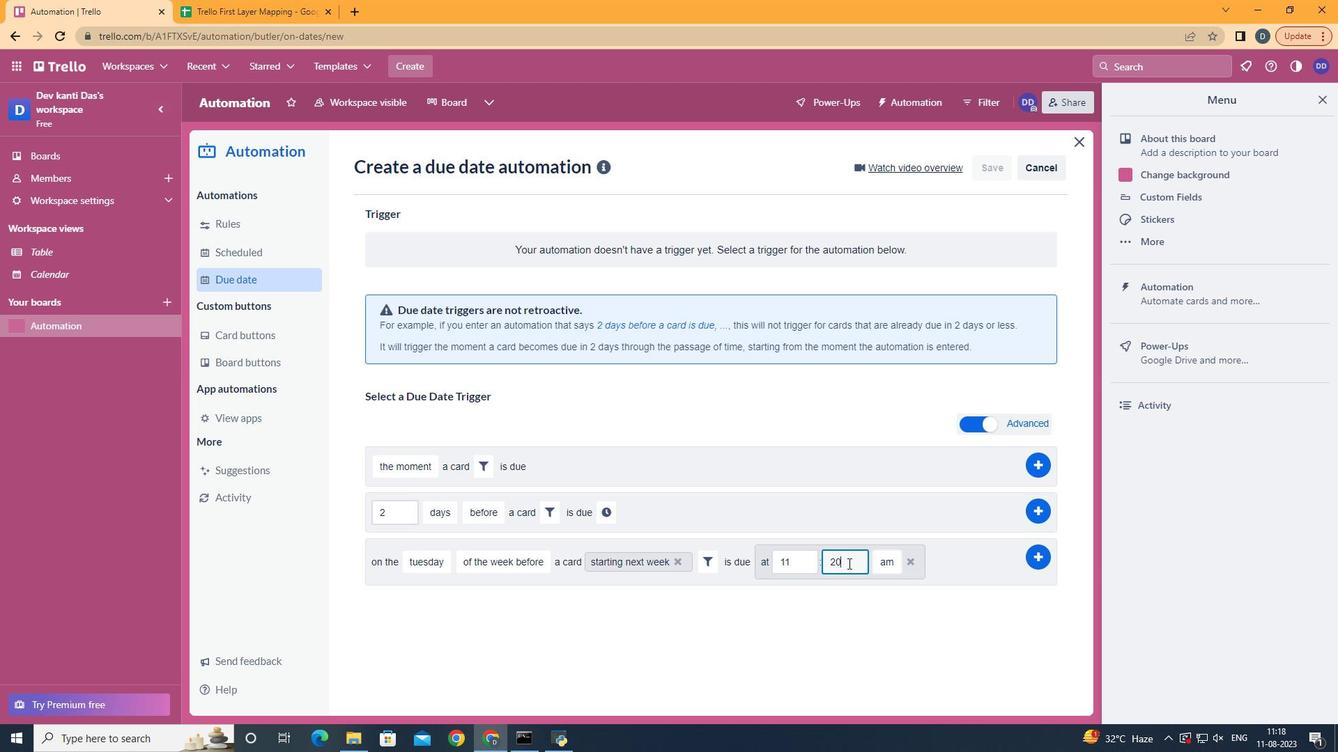 
Action: Key pressed <Key.backspace><Key.backspace>00
Screenshot: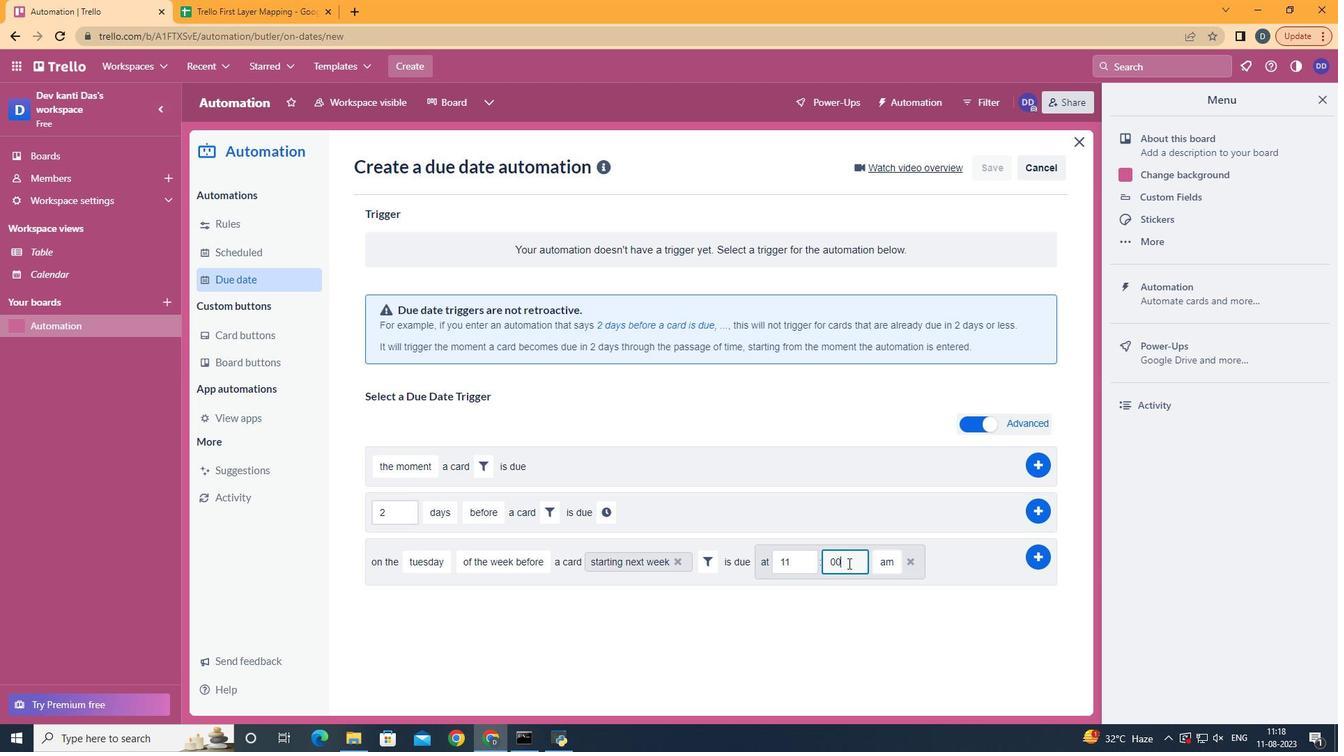
Action: Mouse moved to (1044, 559)
Screenshot: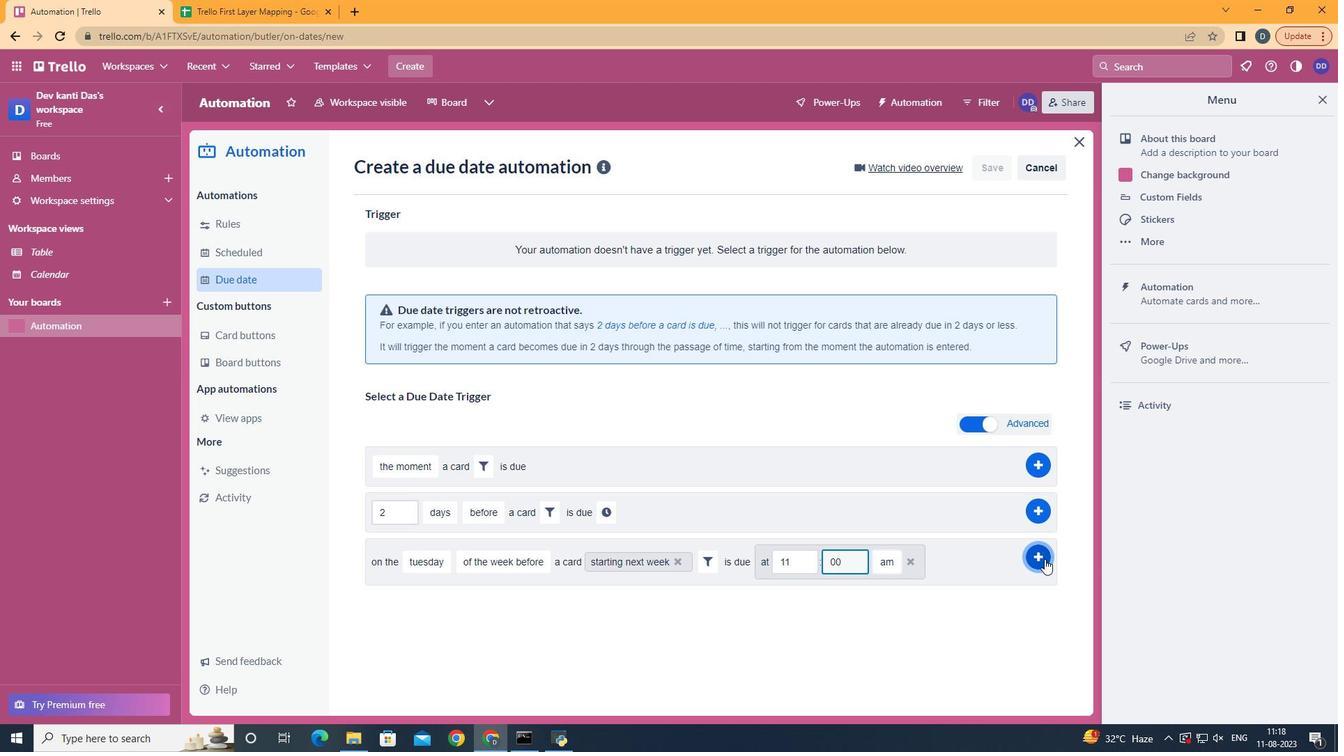 
Action: Mouse pressed left at (1044, 559)
Screenshot: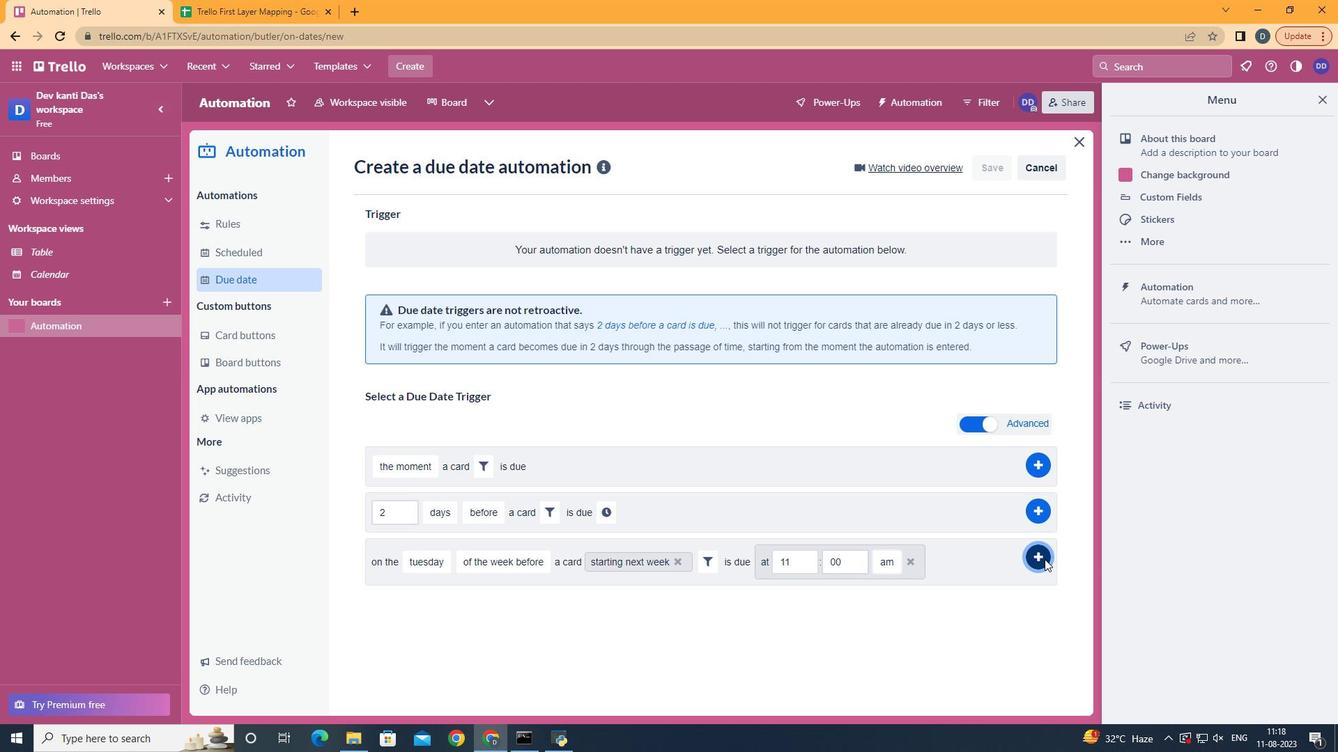 
